 Task: Look for space in Senekal, South Africa from 6th September, 2023 to 15th September, 2023 for 6 adults in price range Rs.8000 to Rs.12000. Place can be entire place or private room with 6 bedrooms having 6 beds and 6 bathrooms. Property type can be house, flat, guest house. Amenities needed are: wifi, TV, free parkinig on premises, gym, breakfast. Booking option can be shelf check-in. Required host language is English.
Action: Mouse moved to (421, 109)
Screenshot: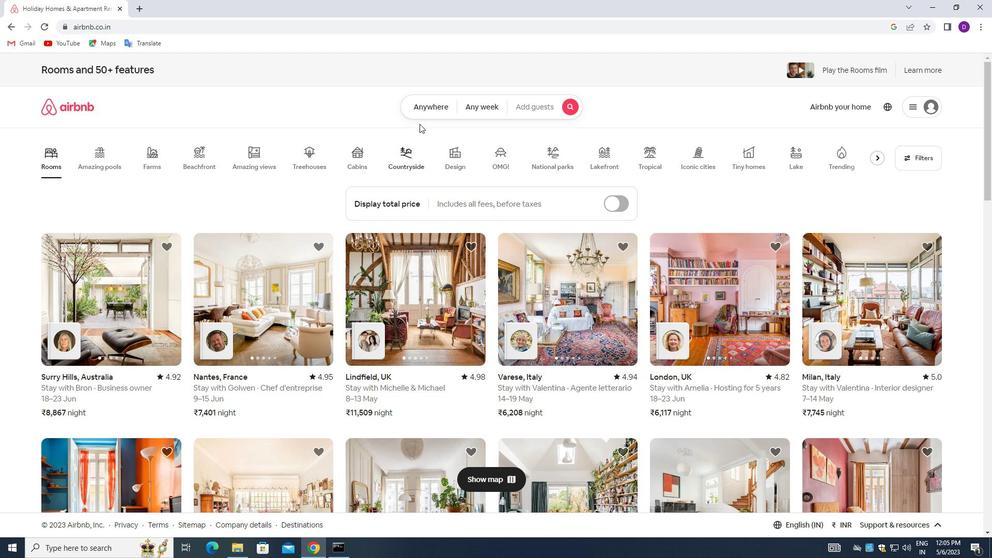 
Action: Mouse pressed left at (421, 109)
Screenshot: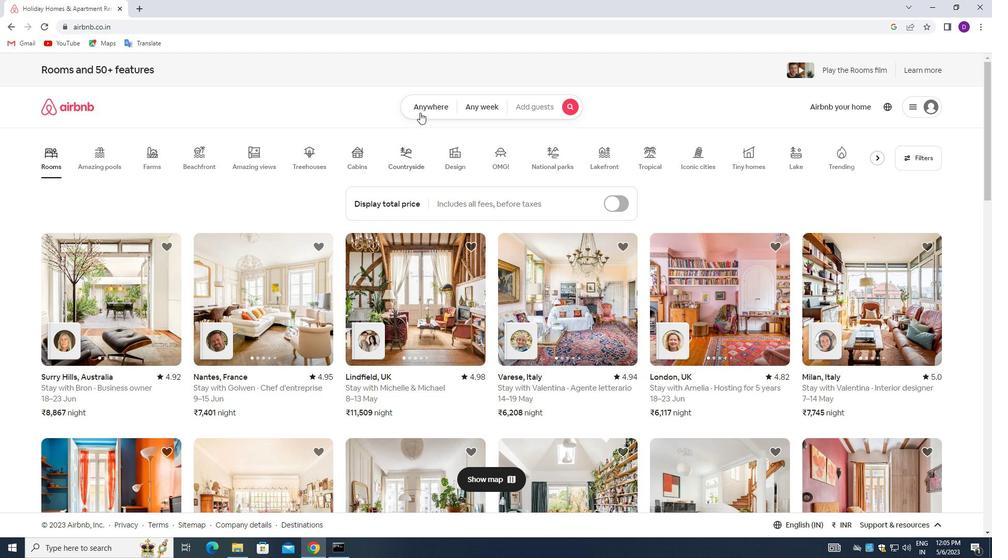 
Action: Mouse moved to (405, 146)
Screenshot: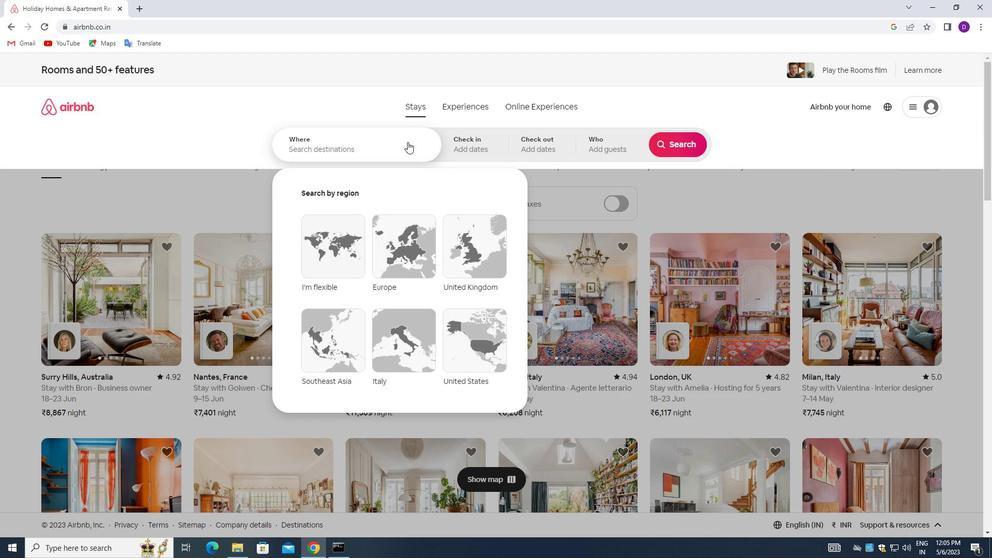 
Action: Mouse pressed left at (405, 146)
Screenshot: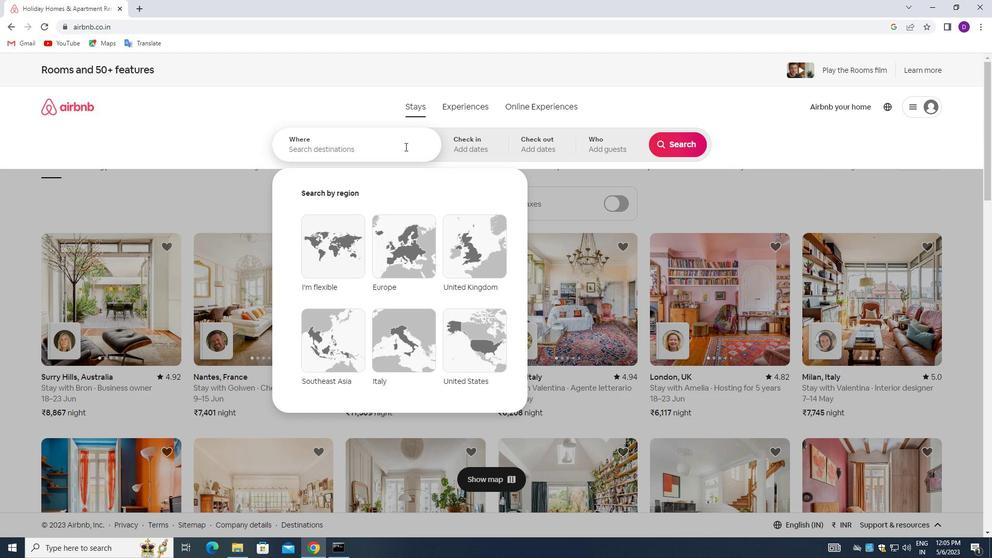 
Action: Mouse moved to (141, 226)
Screenshot: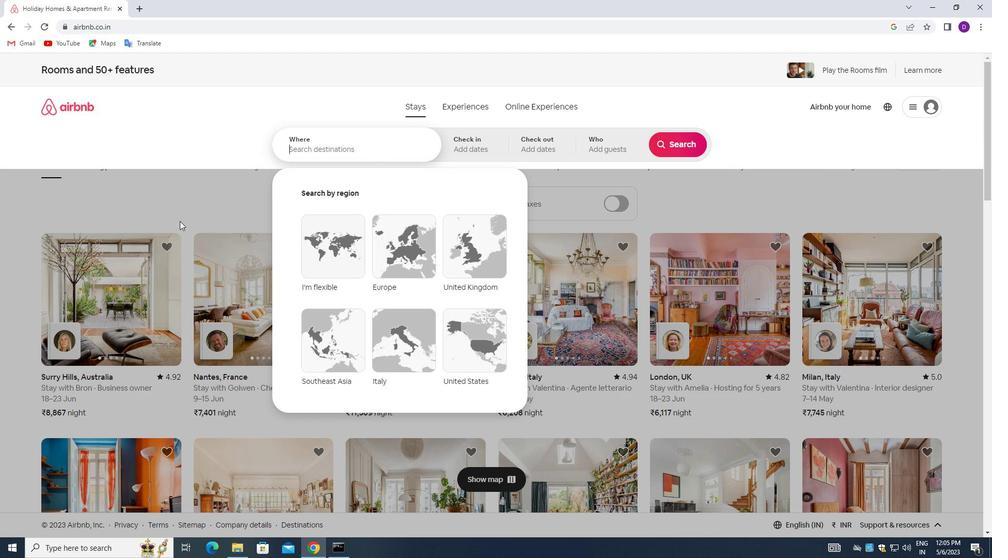 
Action: Key pressed <Key.shift_r>Senekal,<Key.space><Key.shift_r><Key.shift_r><Key.shift_r>South<Key.space><Key.shift_r>Africa<Key.enter>
Screenshot: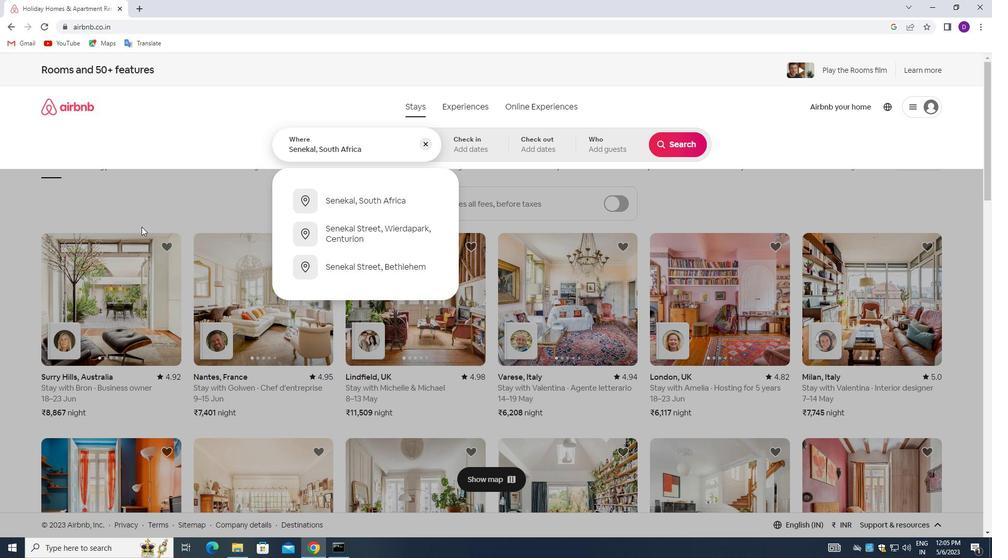 
Action: Mouse moved to (670, 223)
Screenshot: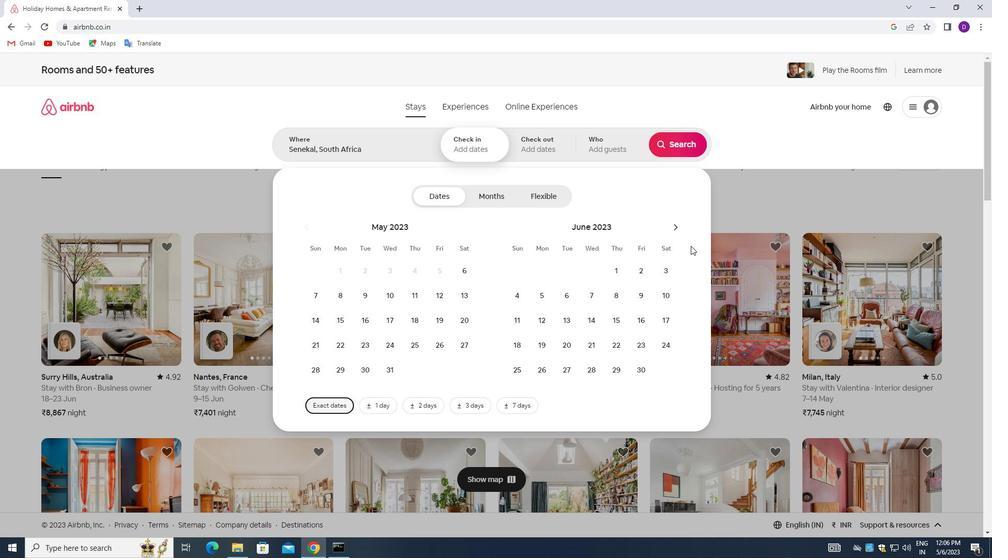 
Action: Mouse pressed left at (670, 223)
Screenshot: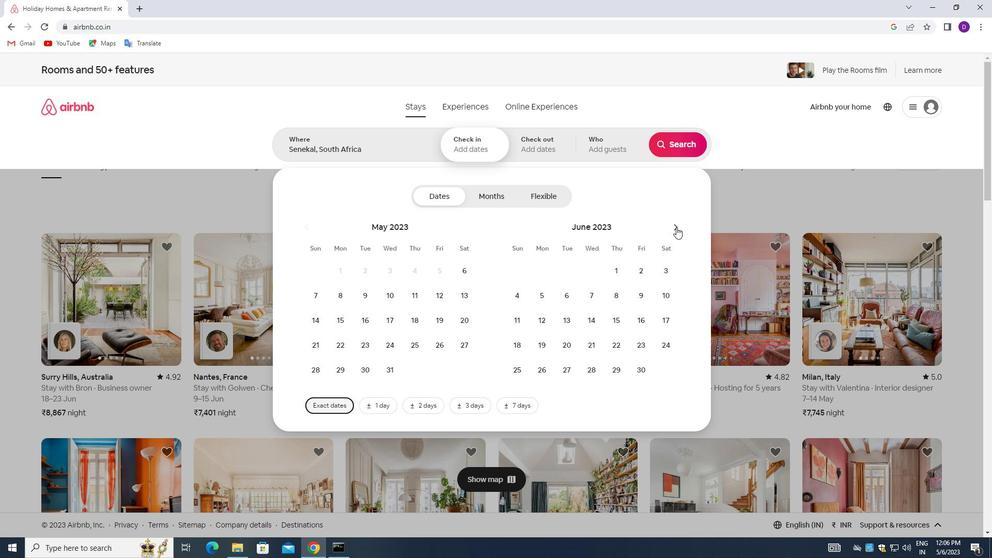 
Action: Mouse pressed left at (670, 223)
Screenshot: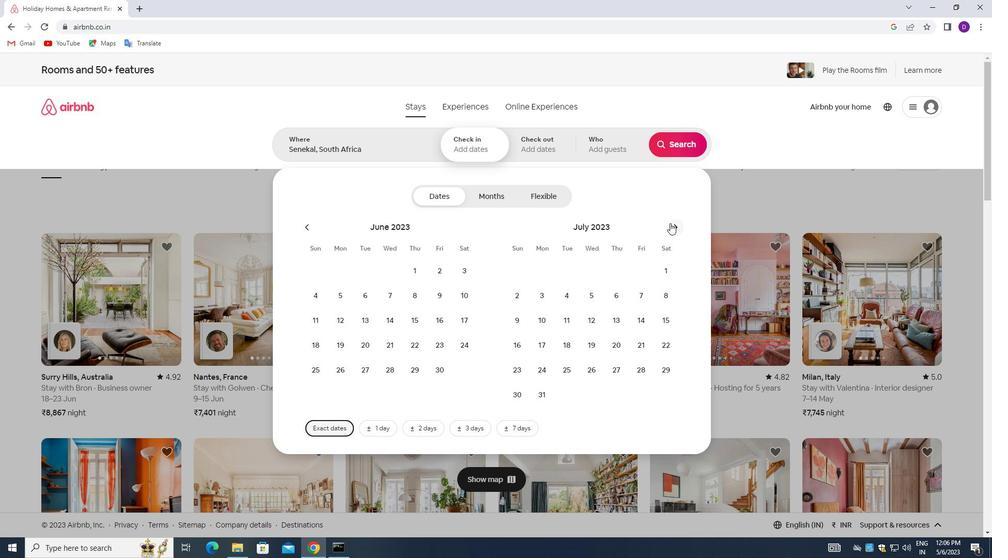 
Action: Mouse pressed left at (670, 223)
Screenshot: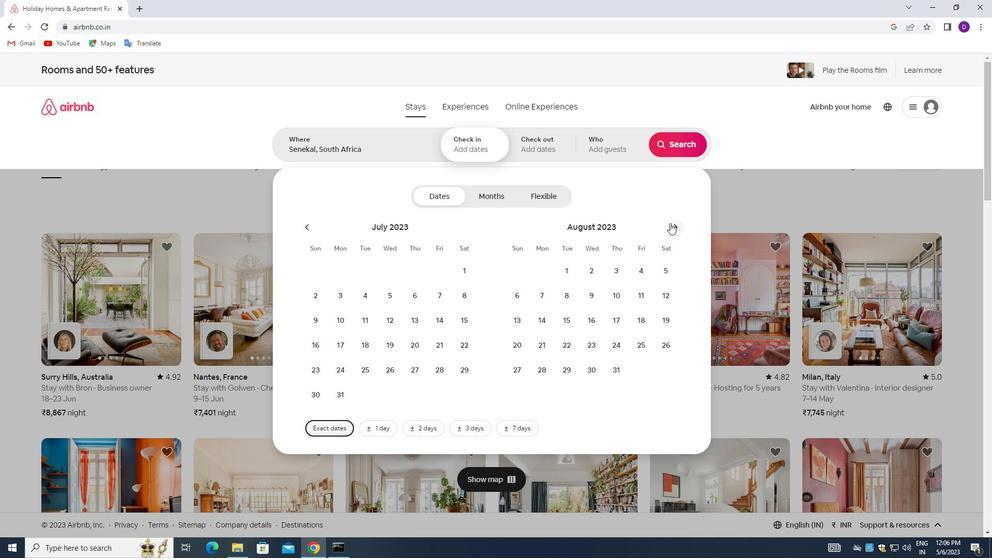 
Action: Mouse moved to (591, 298)
Screenshot: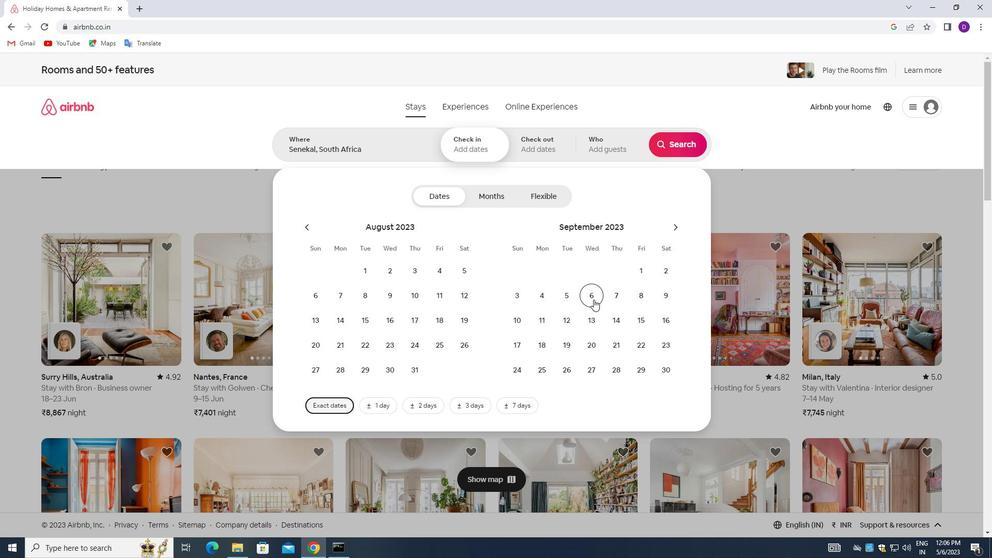 
Action: Mouse pressed left at (591, 298)
Screenshot: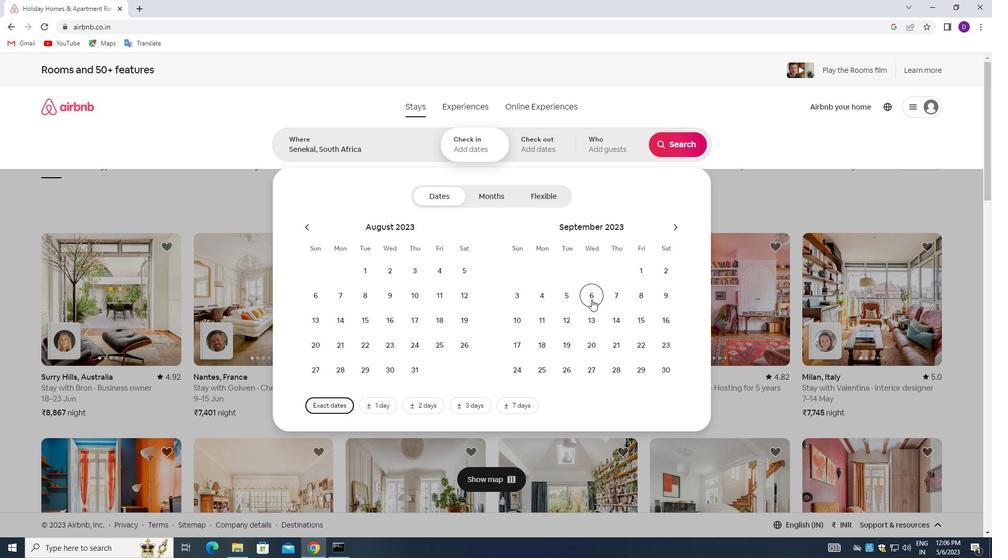 
Action: Mouse moved to (642, 315)
Screenshot: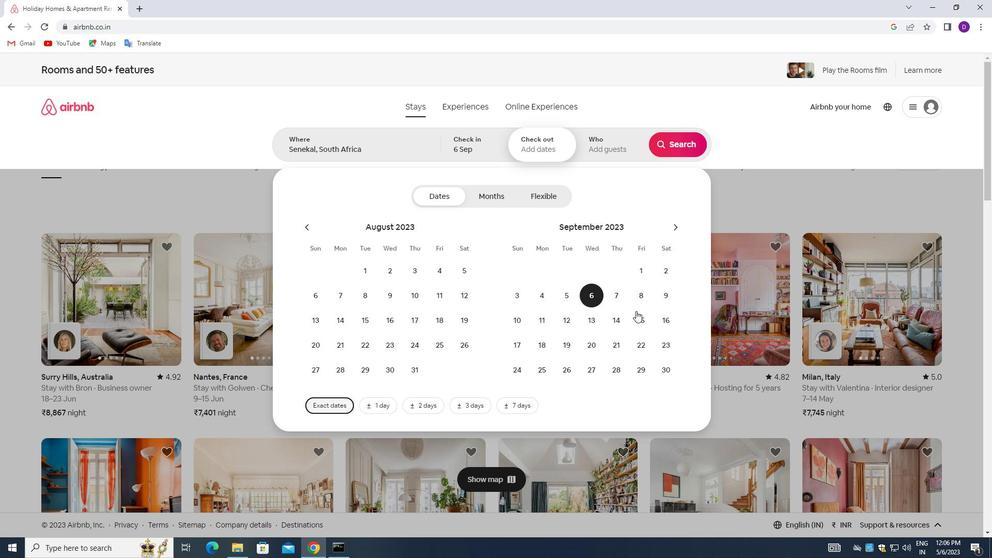 
Action: Mouse pressed left at (642, 315)
Screenshot: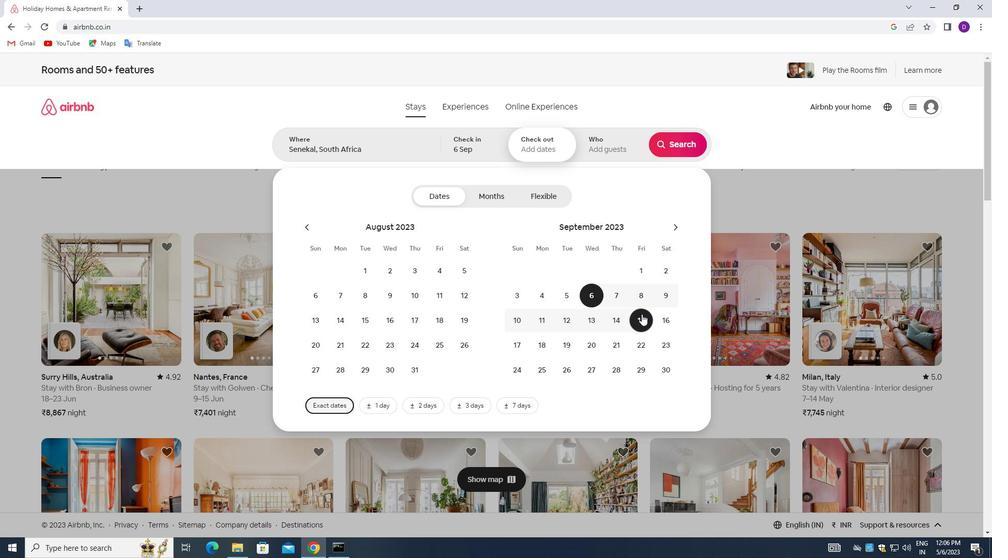
Action: Mouse moved to (591, 148)
Screenshot: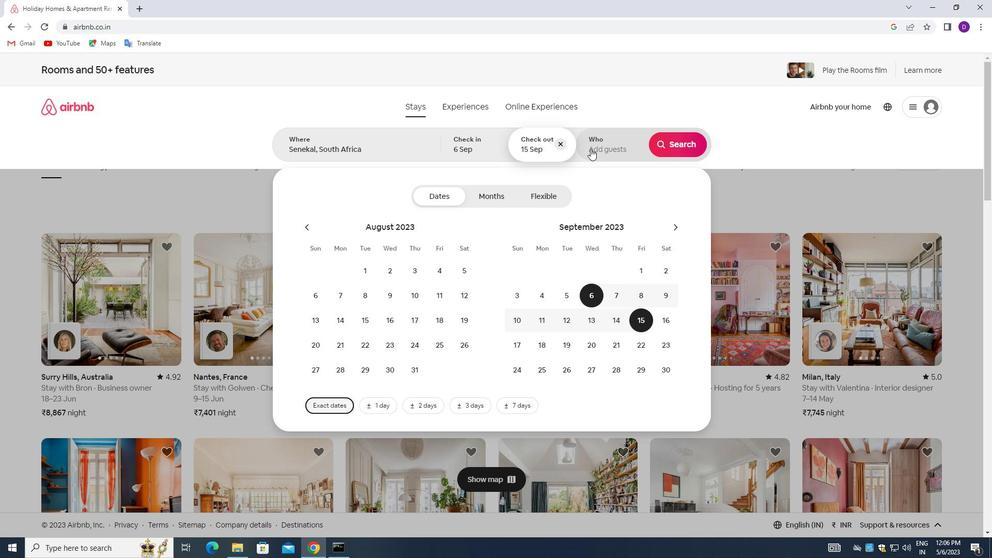 
Action: Mouse pressed left at (591, 148)
Screenshot: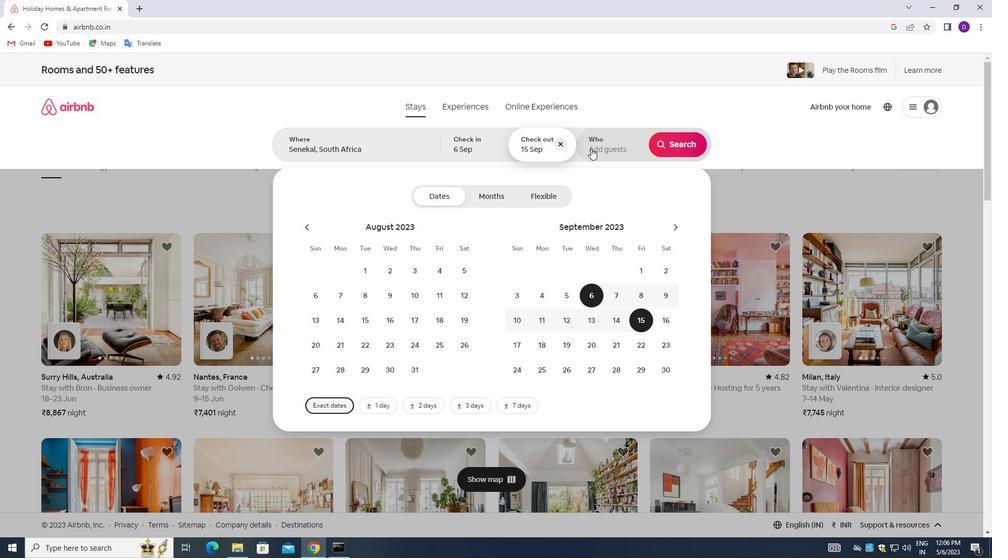 
Action: Mouse moved to (682, 200)
Screenshot: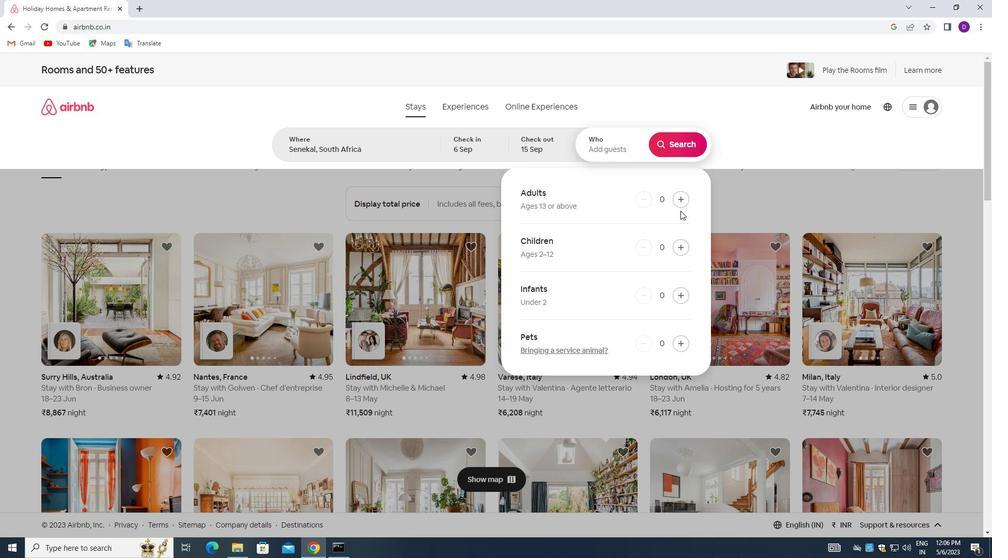 
Action: Mouse pressed left at (682, 200)
Screenshot: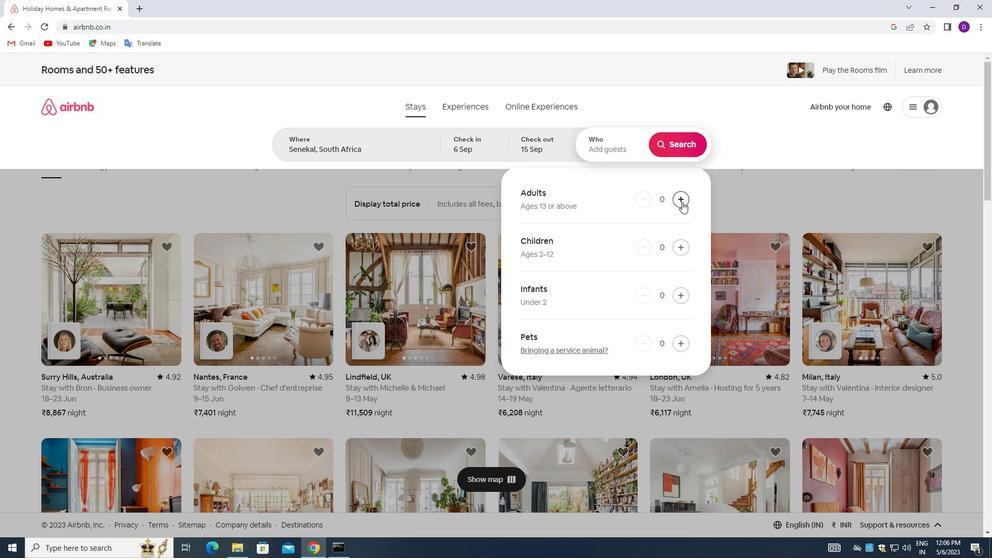 
Action: Mouse pressed left at (682, 200)
Screenshot: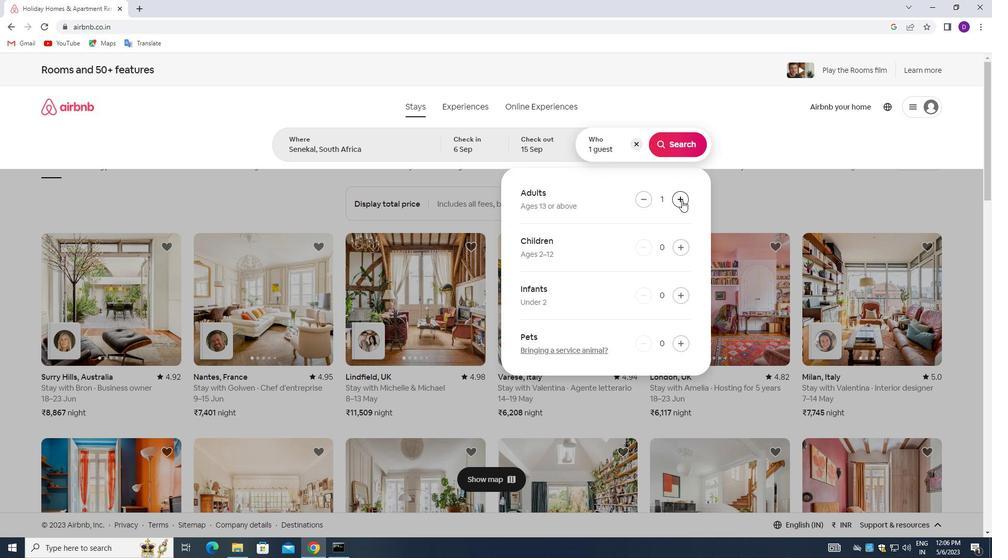 
Action: Mouse pressed left at (682, 200)
Screenshot: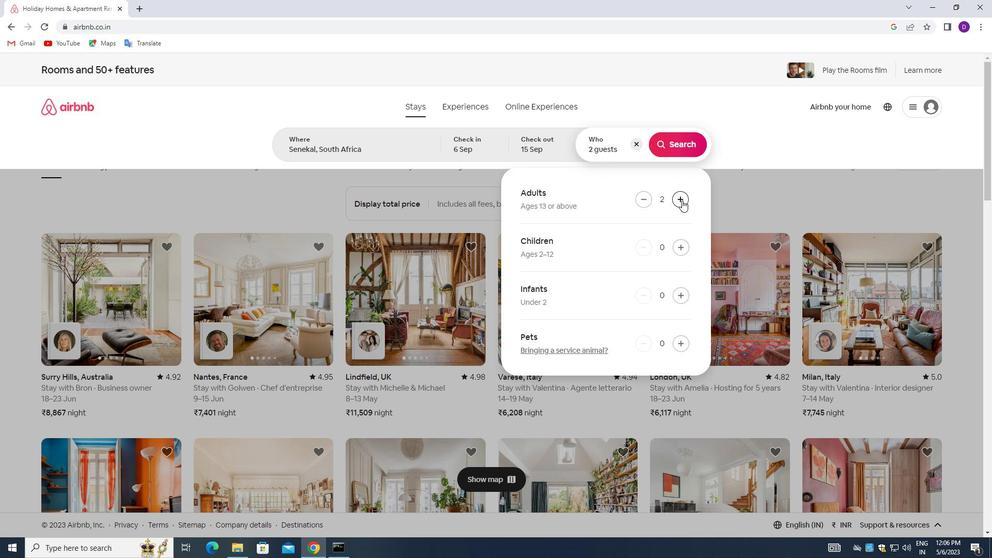 
Action: Mouse pressed left at (682, 200)
Screenshot: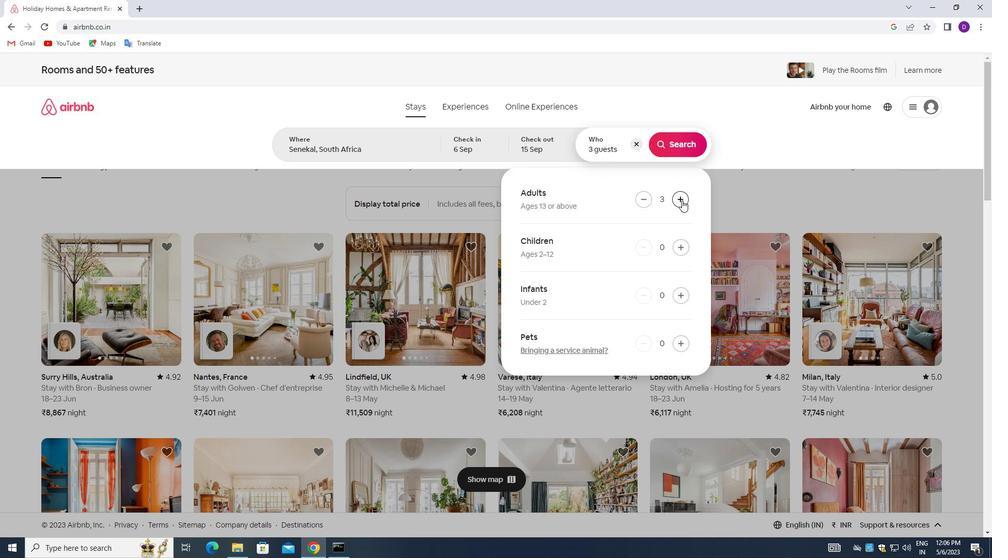 
Action: Mouse pressed left at (682, 200)
Screenshot: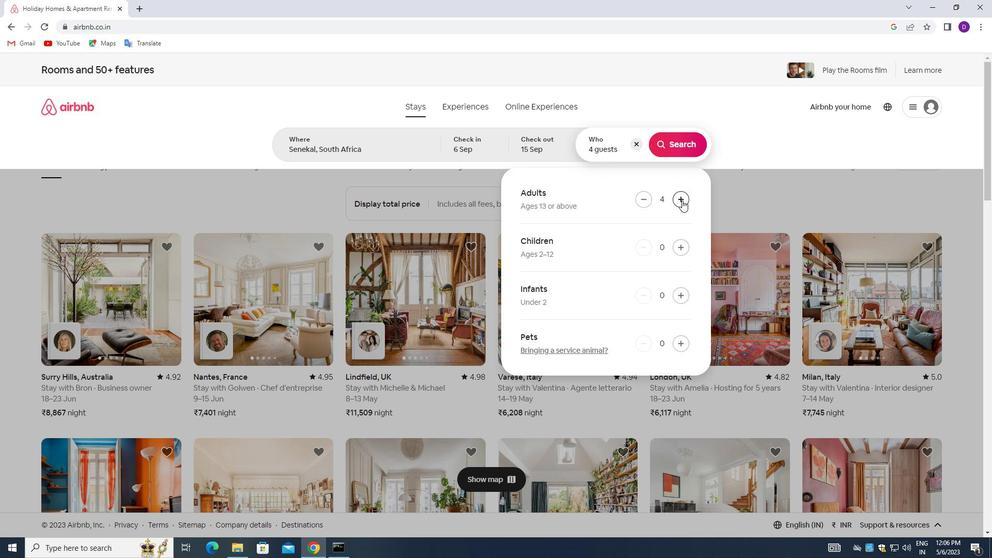 
Action: Mouse pressed left at (682, 200)
Screenshot: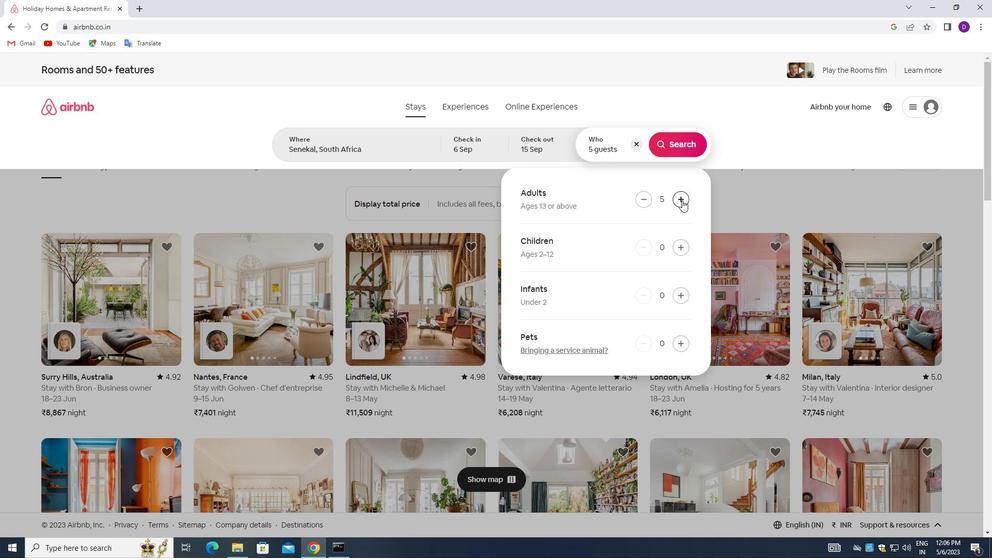 
Action: Mouse moved to (672, 147)
Screenshot: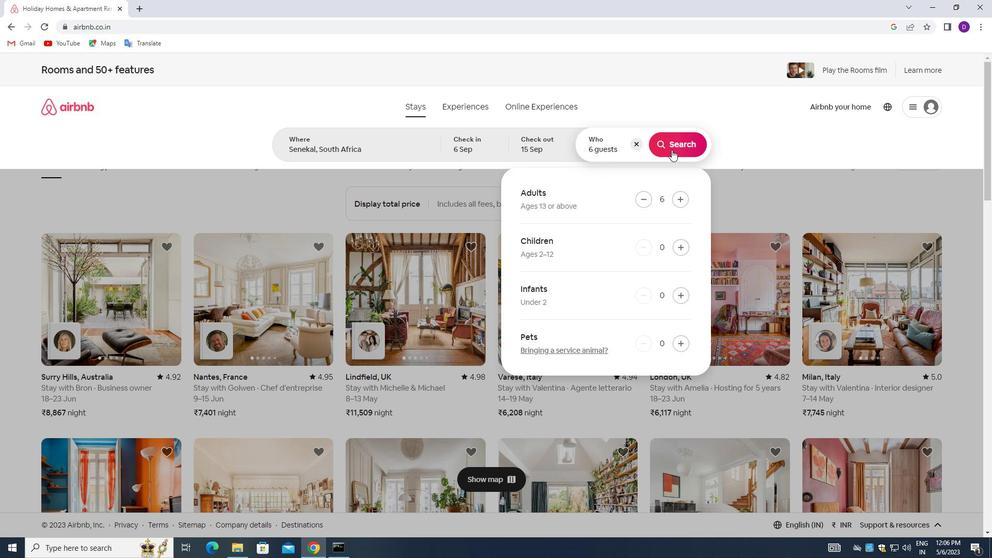 
Action: Mouse pressed left at (672, 147)
Screenshot: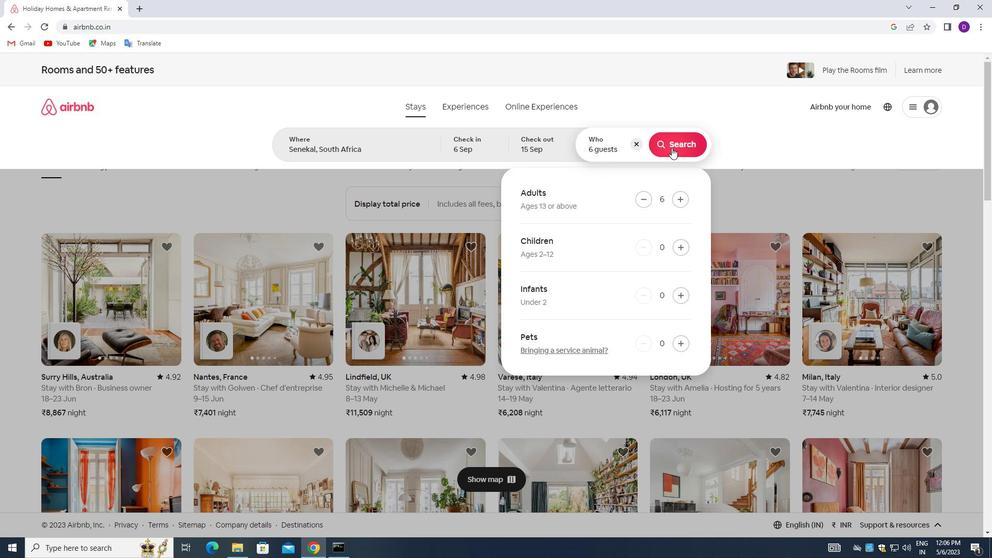 
Action: Mouse moved to (935, 114)
Screenshot: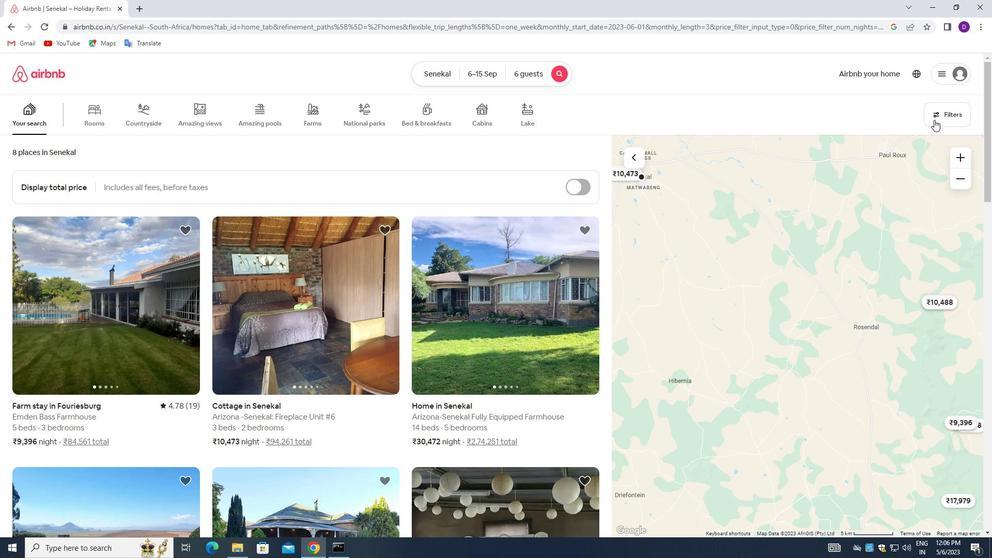 
Action: Mouse pressed left at (935, 114)
Screenshot: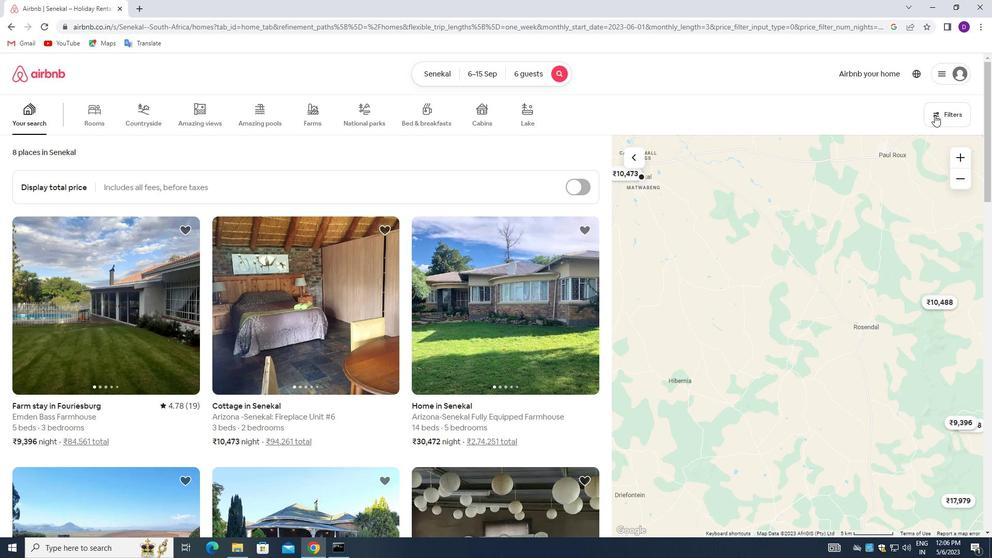 
Action: Mouse moved to (361, 370)
Screenshot: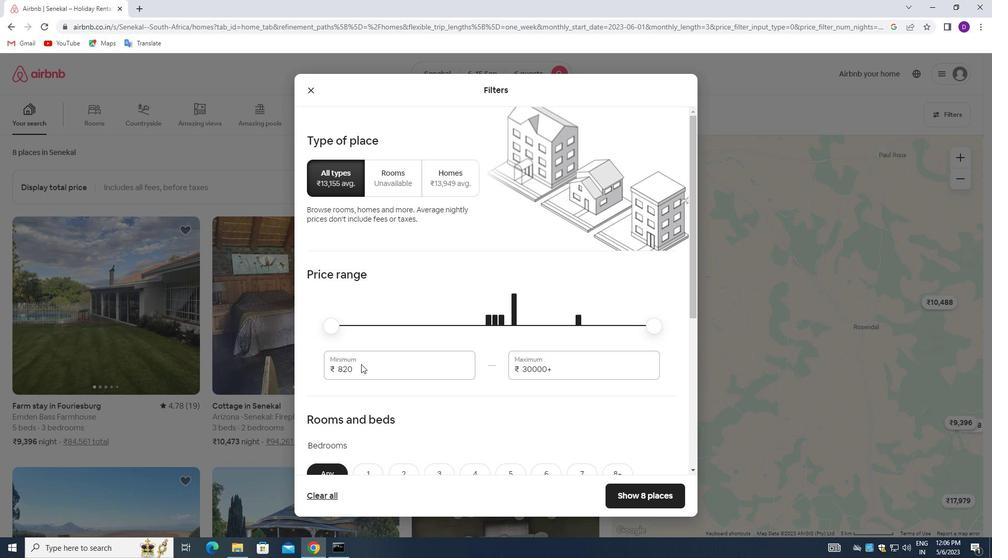 
Action: Mouse pressed left at (361, 370)
Screenshot: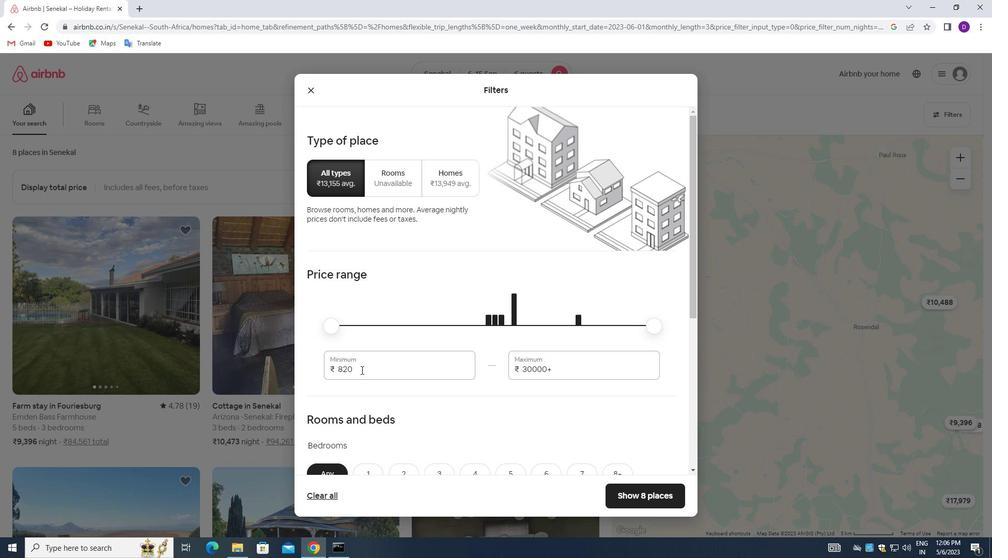 
Action: Mouse pressed left at (361, 370)
Screenshot: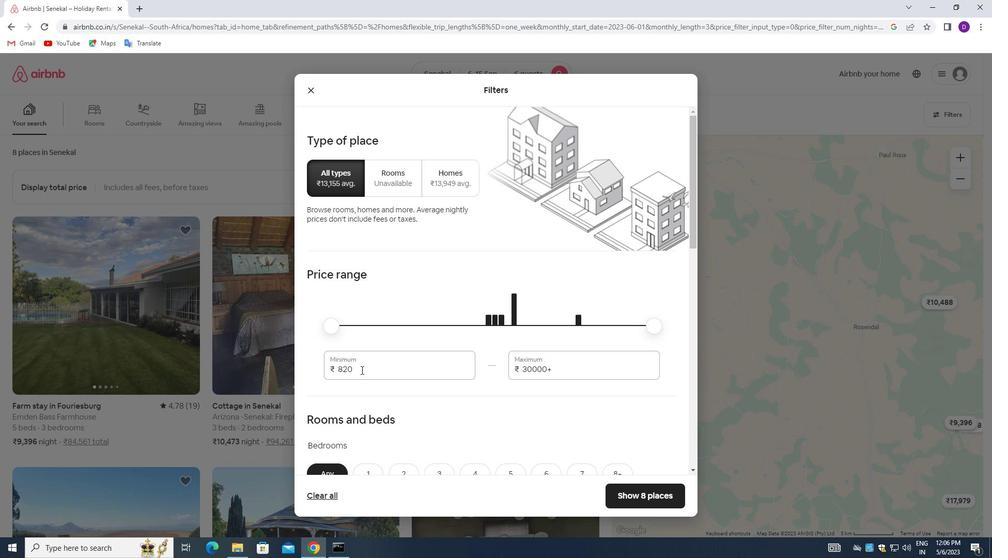 
Action: Key pressed 8000<Key.tab>12000
Screenshot: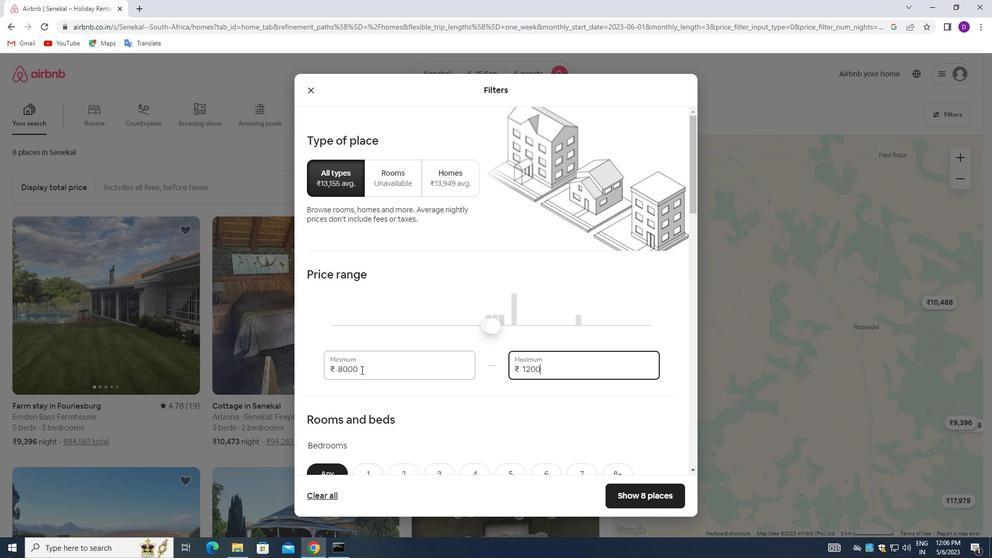 
Action: Mouse moved to (384, 370)
Screenshot: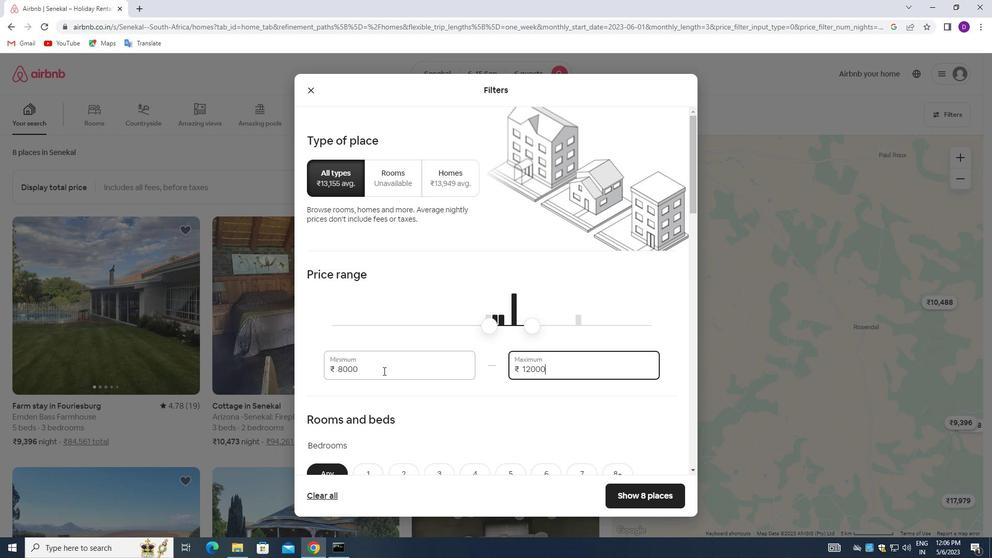 
Action: Mouse scrolled (384, 370) with delta (0, 0)
Screenshot: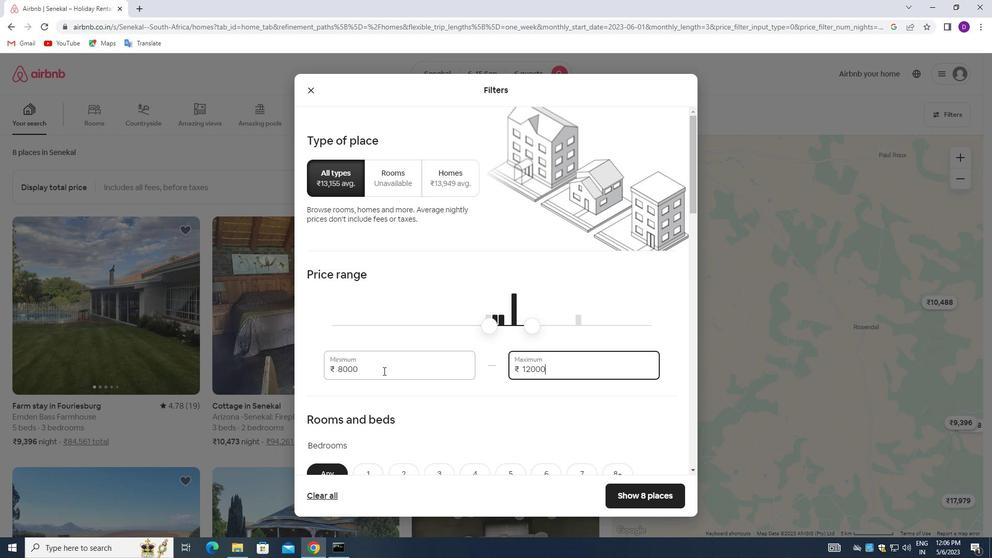 
Action: Mouse moved to (406, 357)
Screenshot: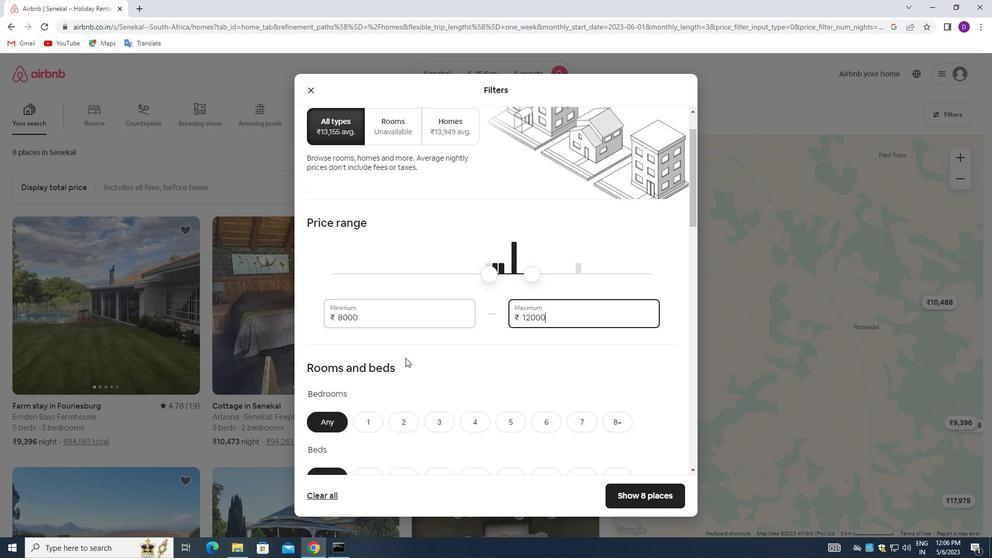 
Action: Mouse scrolled (406, 356) with delta (0, 0)
Screenshot: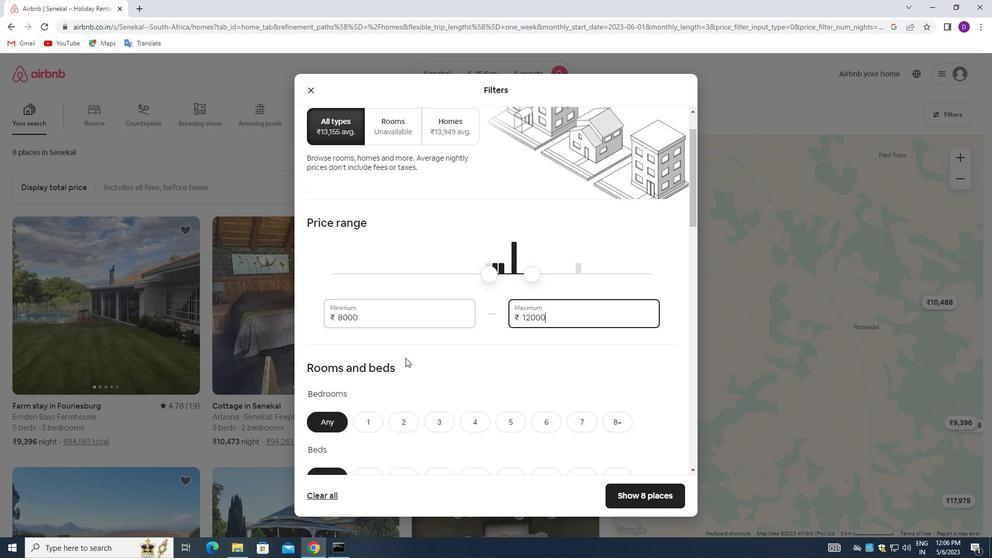 
Action: Mouse moved to (407, 356)
Screenshot: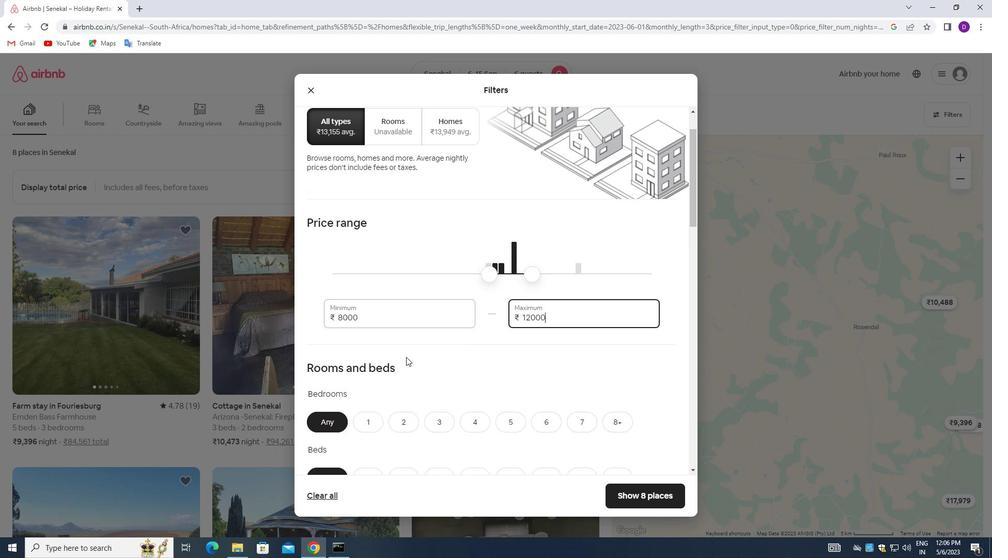
Action: Mouse scrolled (407, 356) with delta (0, 0)
Screenshot: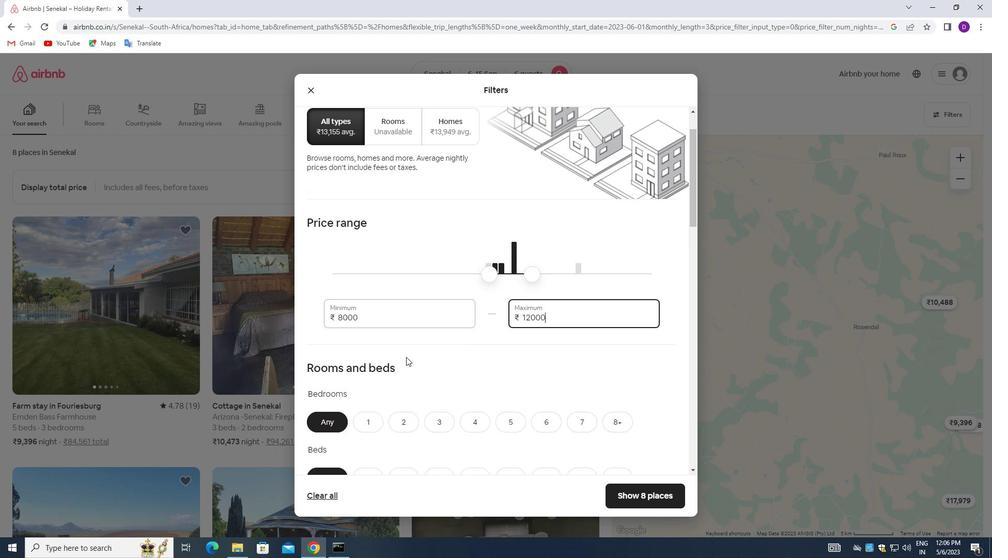 
Action: Mouse moved to (547, 322)
Screenshot: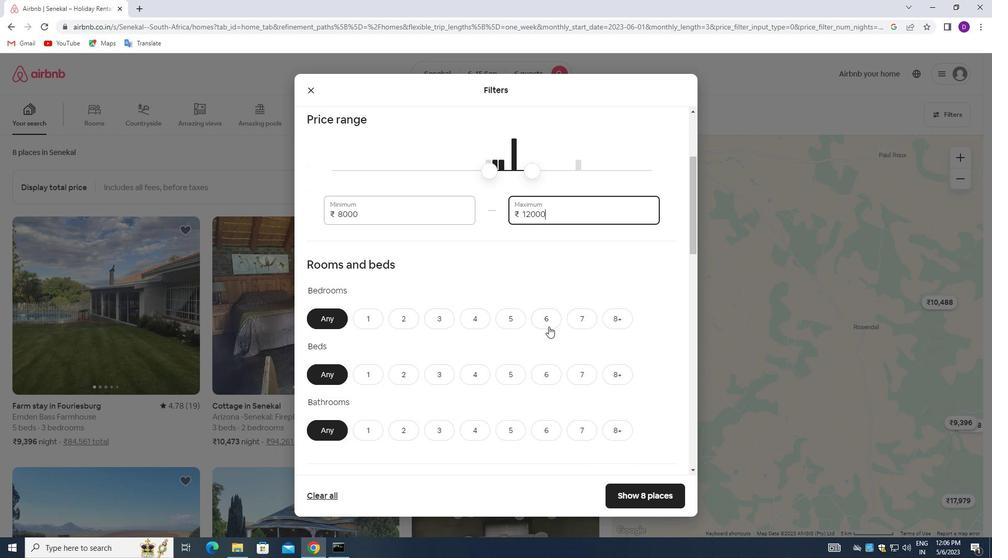 
Action: Mouse pressed left at (547, 322)
Screenshot: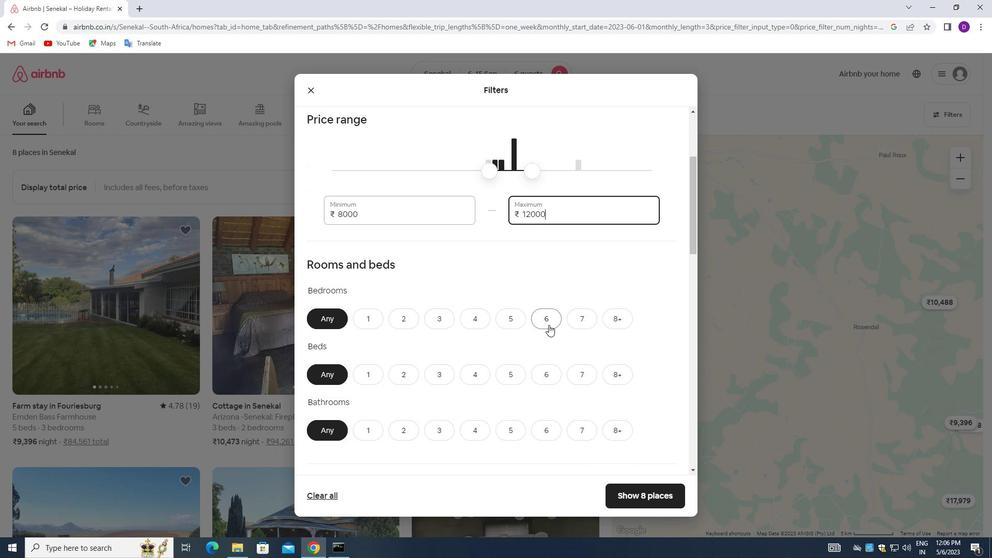 
Action: Mouse moved to (545, 369)
Screenshot: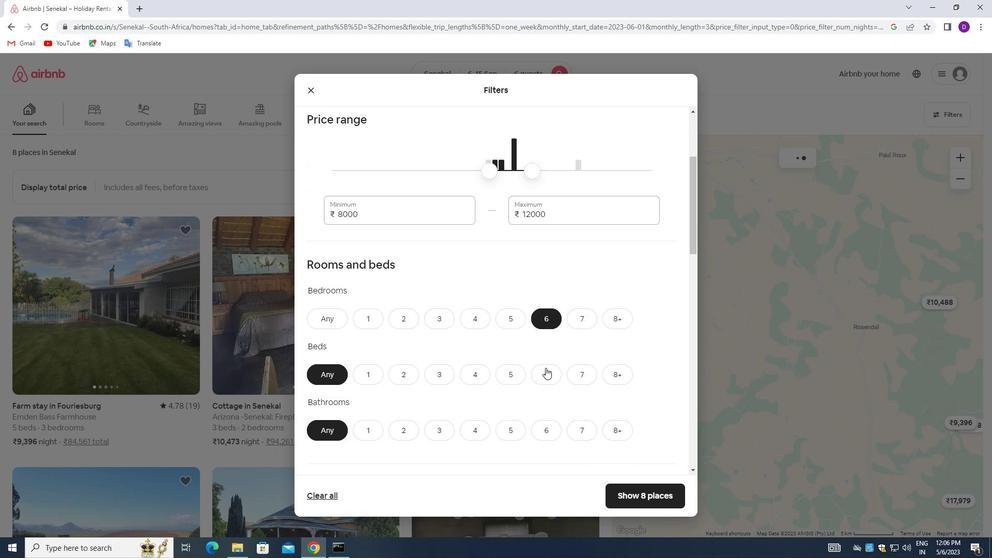 
Action: Mouse pressed left at (545, 369)
Screenshot: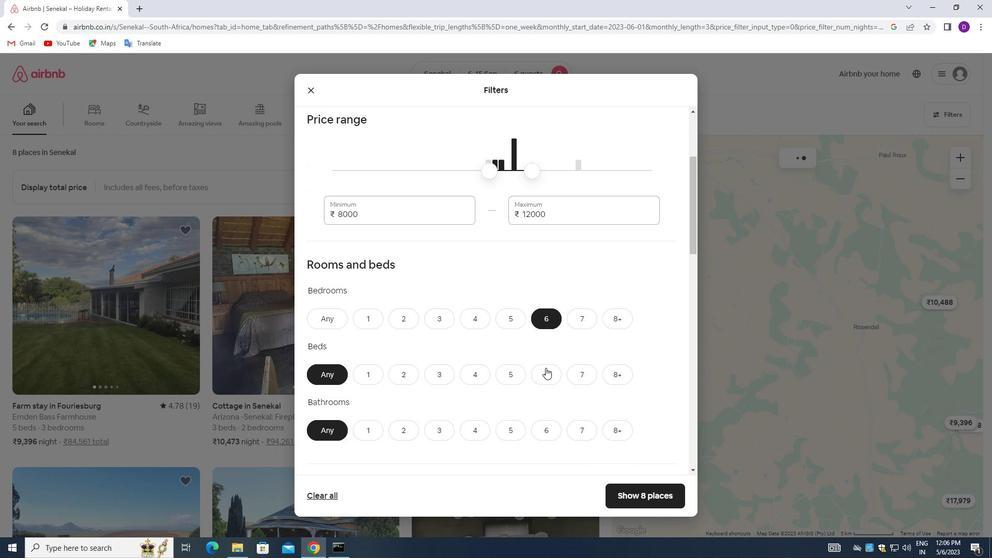 
Action: Mouse moved to (544, 426)
Screenshot: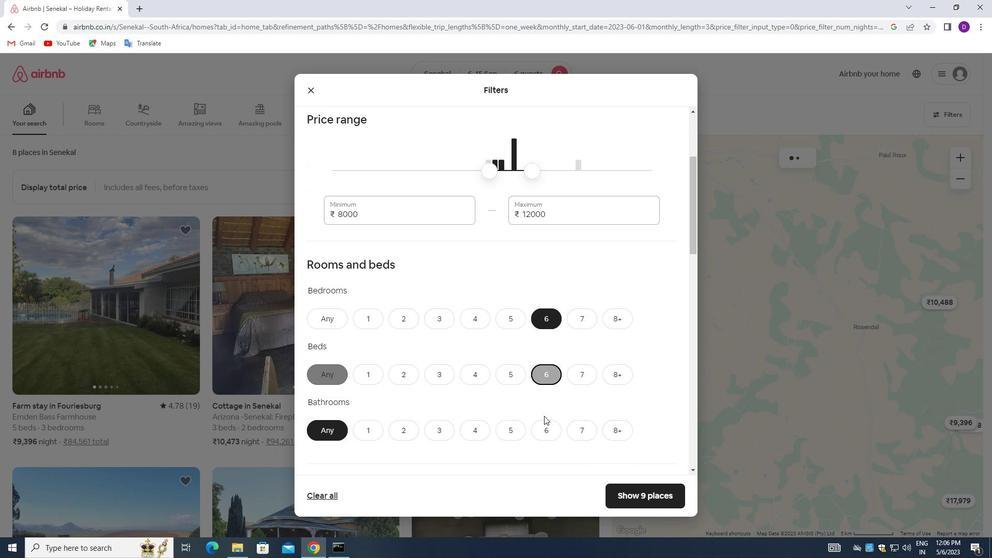 
Action: Mouse pressed left at (544, 426)
Screenshot: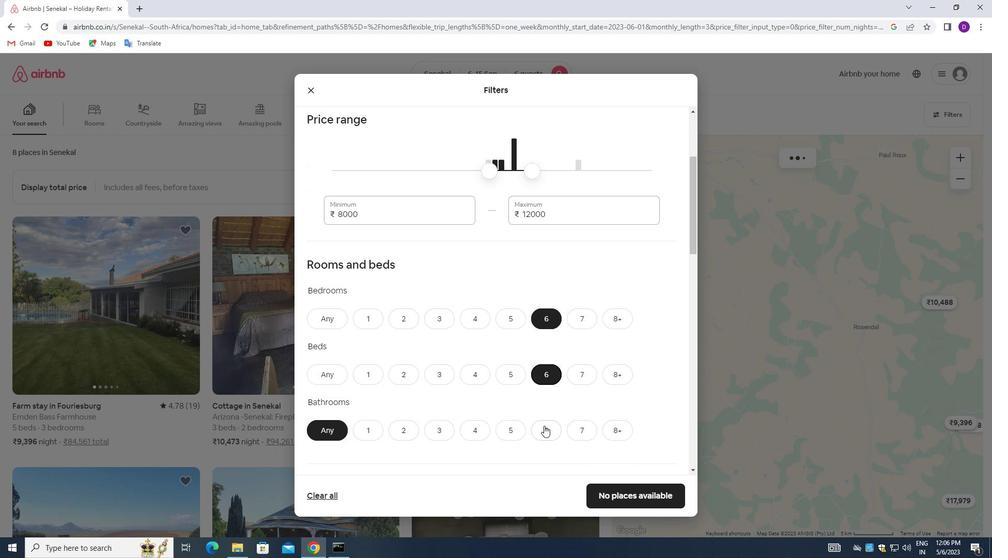
Action: Mouse moved to (472, 356)
Screenshot: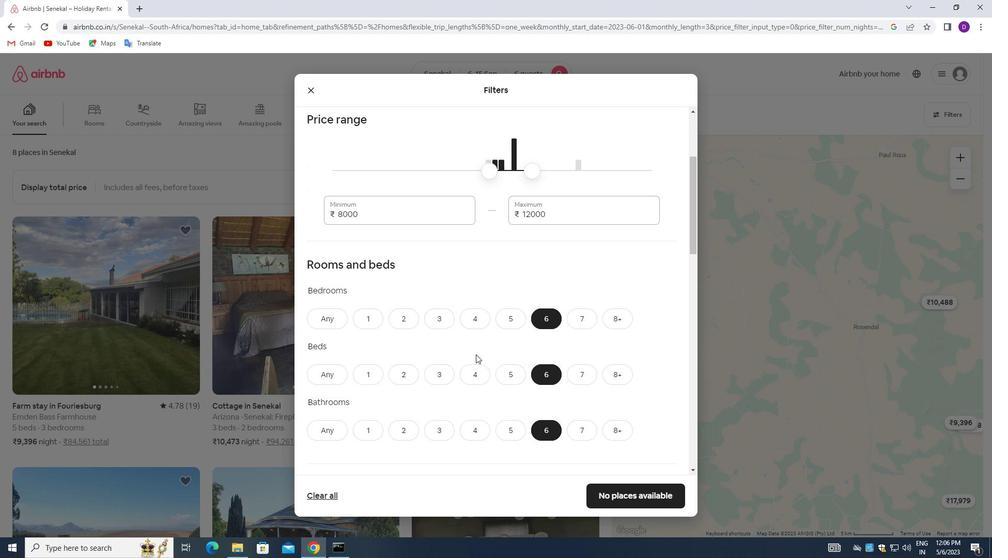 
Action: Mouse scrolled (472, 356) with delta (0, 0)
Screenshot: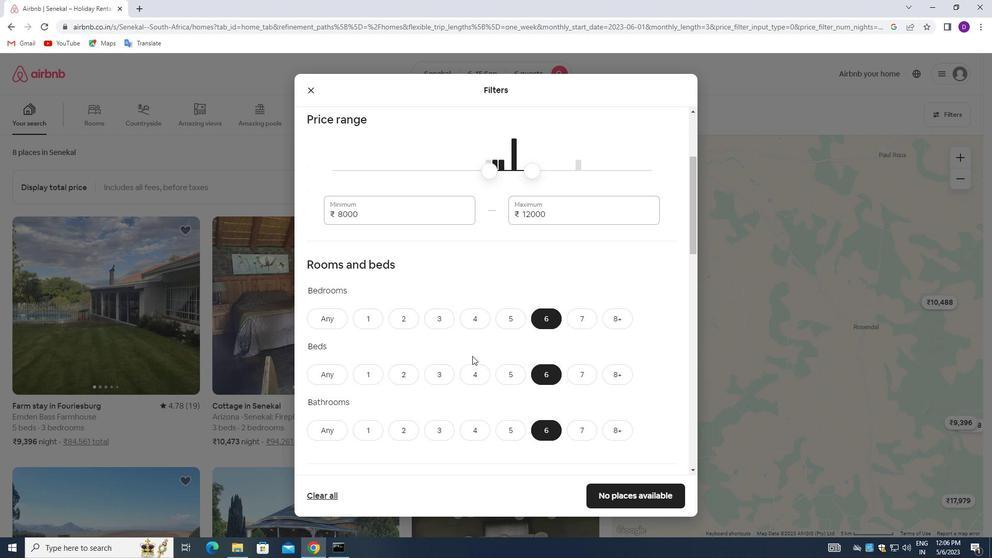 
Action: Mouse scrolled (472, 356) with delta (0, 0)
Screenshot: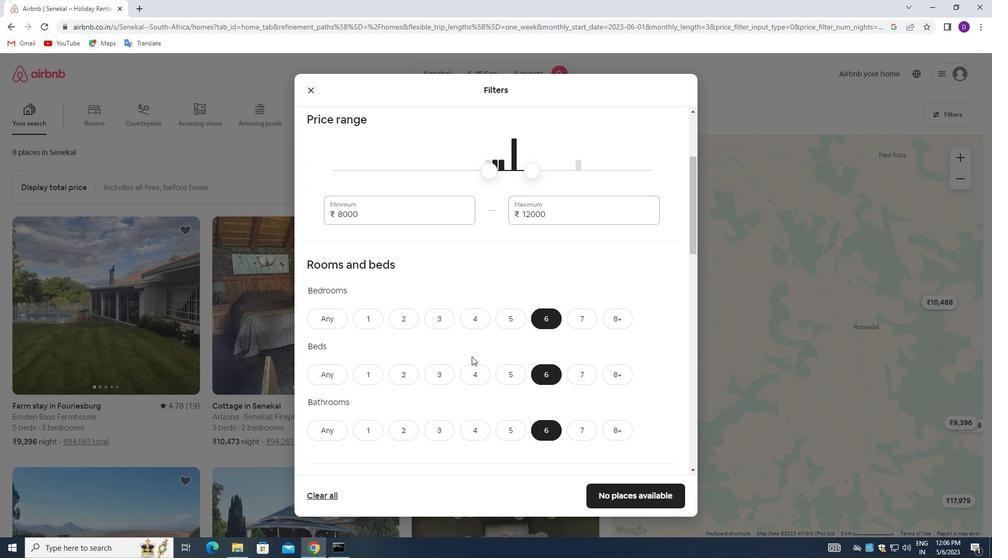 
Action: Mouse moved to (472, 357)
Screenshot: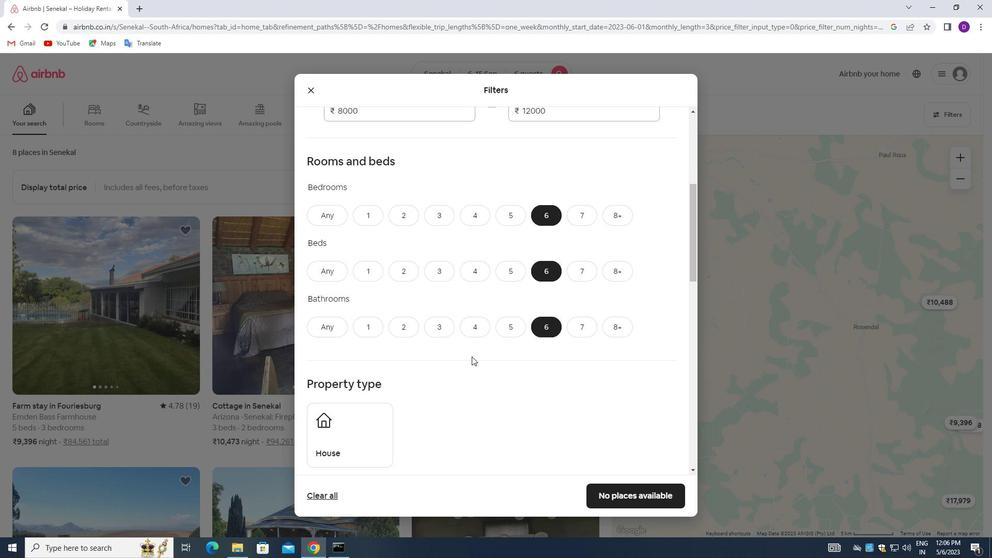 
Action: Mouse scrolled (472, 357) with delta (0, 0)
Screenshot: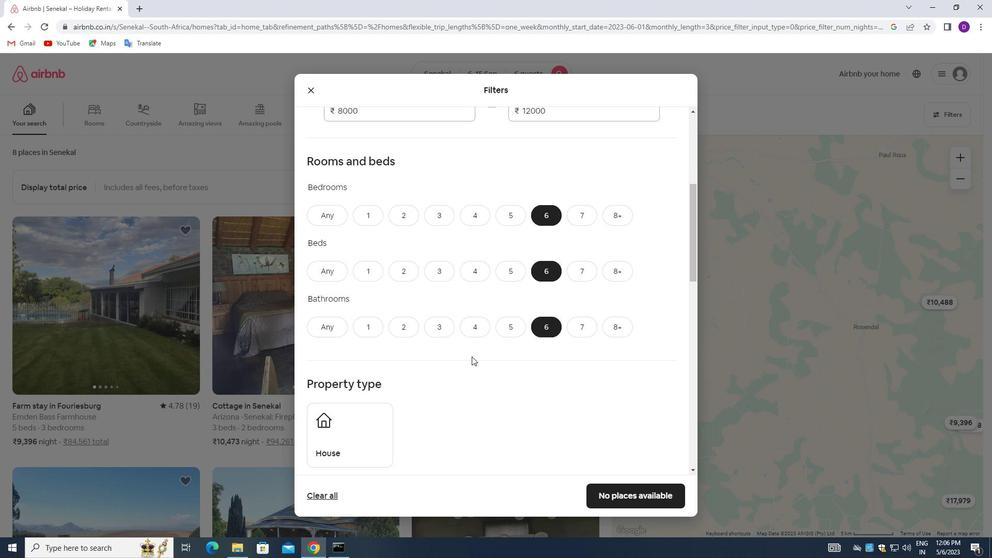 
Action: Mouse scrolled (472, 357) with delta (0, 0)
Screenshot: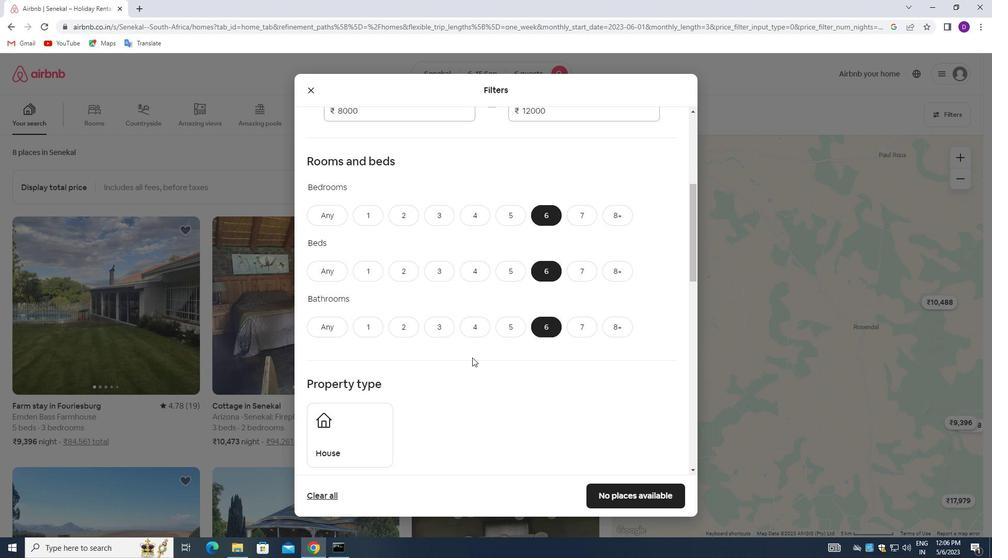 
Action: Mouse moved to (359, 331)
Screenshot: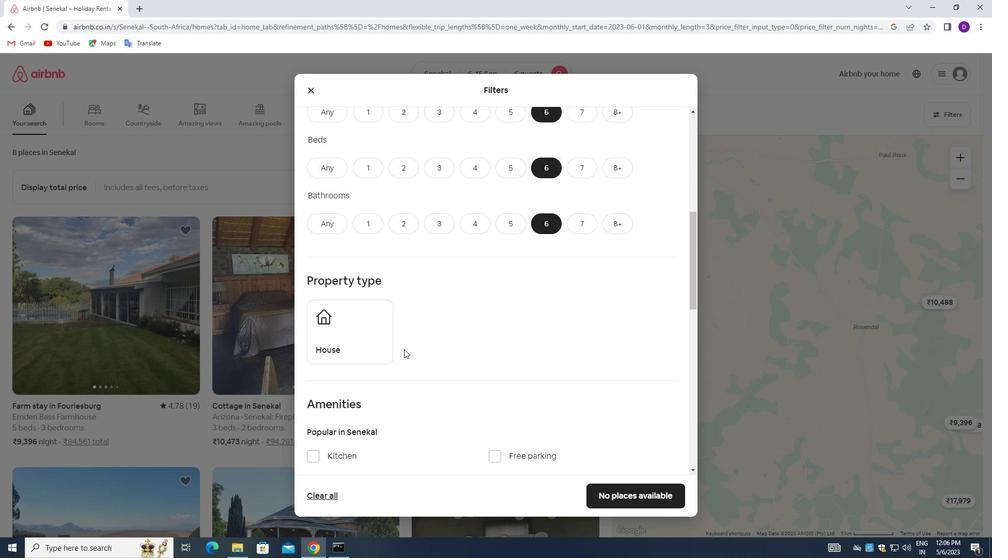 
Action: Mouse pressed left at (359, 331)
Screenshot: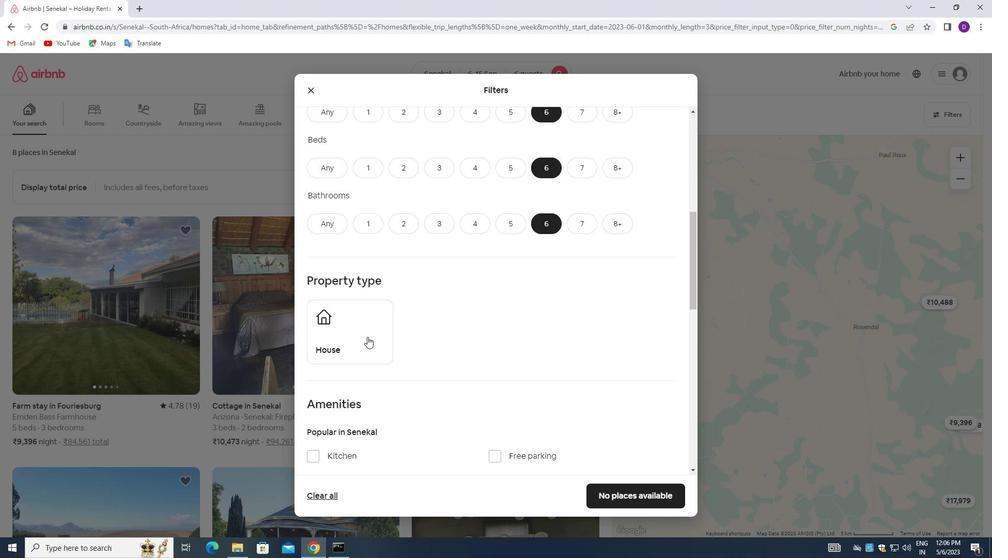 
Action: Mouse moved to (488, 327)
Screenshot: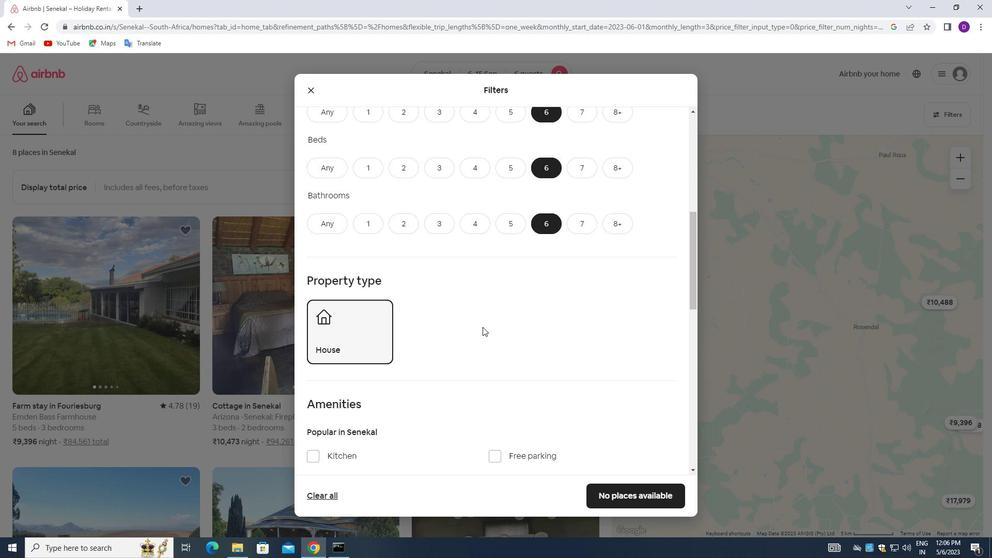 
Action: Mouse scrolled (488, 327) with delta (0, 0)
Screenshot: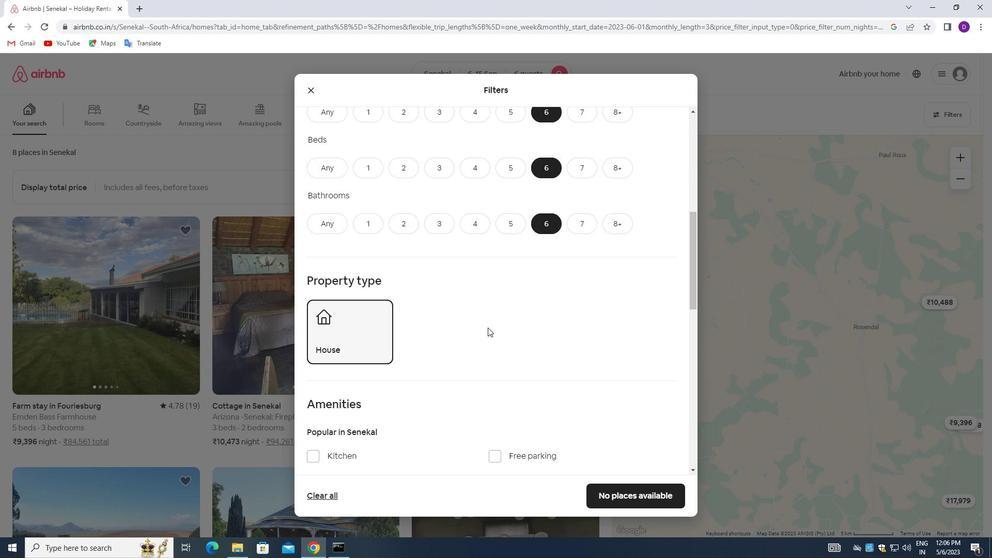 
Action: Mouse scrolled (488, 327) with delta (0, 0)
Screenshot: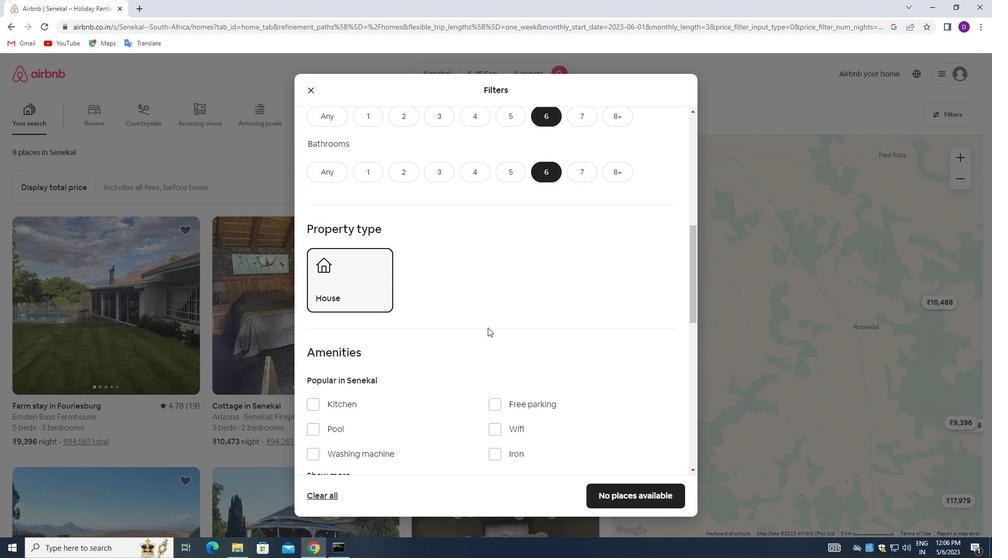 
Action: Mouse moved to (494, 380)
Screenshot: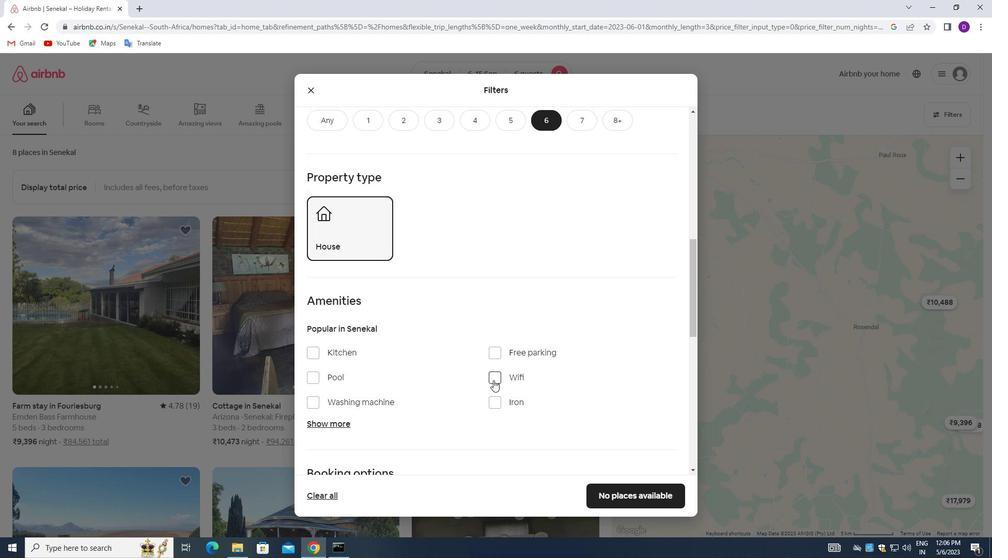 
Action: Mouse pressed left at (494, 380)
Screenshot: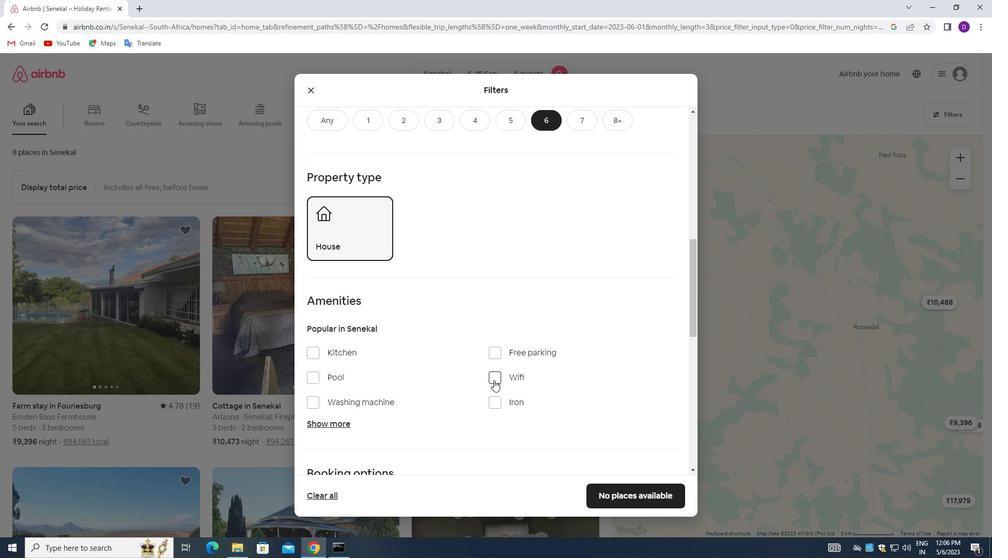 
Action: Mouse moved to (414, 378)
Screenshot: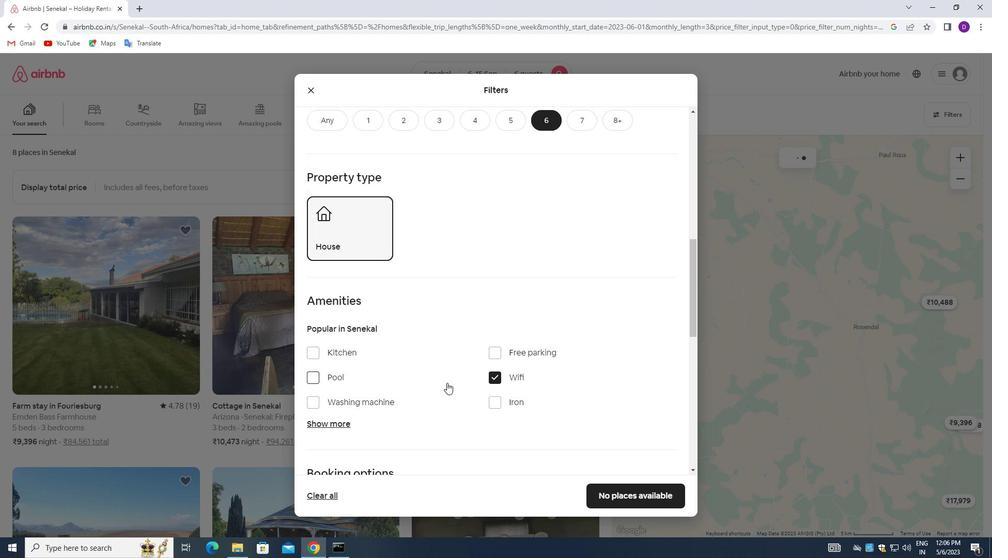 
Action: Mouse scrolled (414, 377) with delta (0, 0)
Screenshot: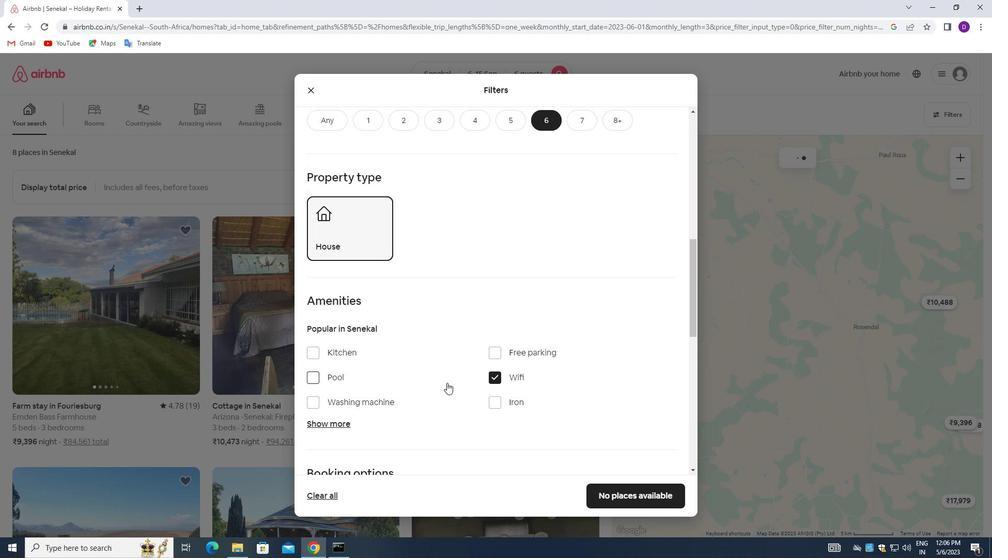 
Action: Mouse moved to (488, 301)
Screenshot: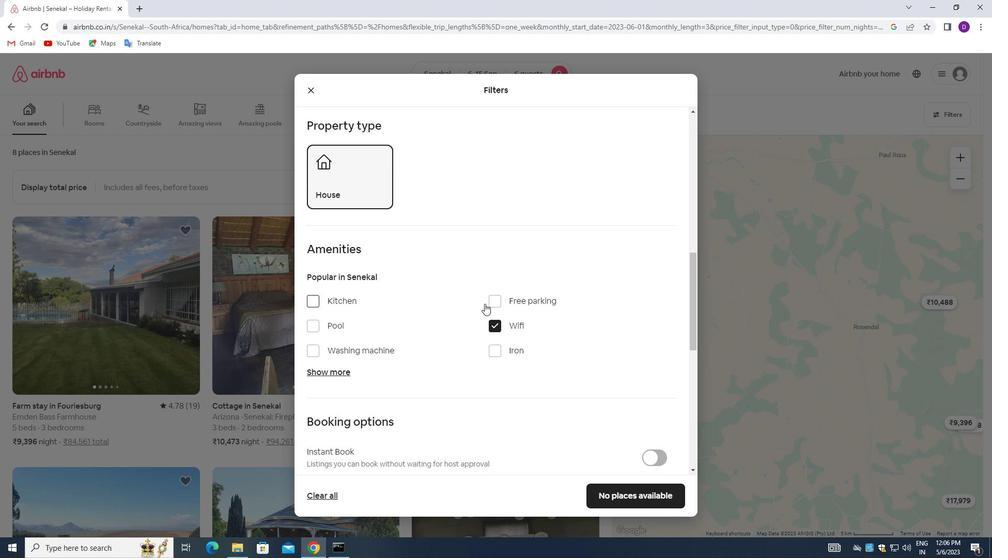 
Action: Mouse pressed left at (488, 301)
Screenshot: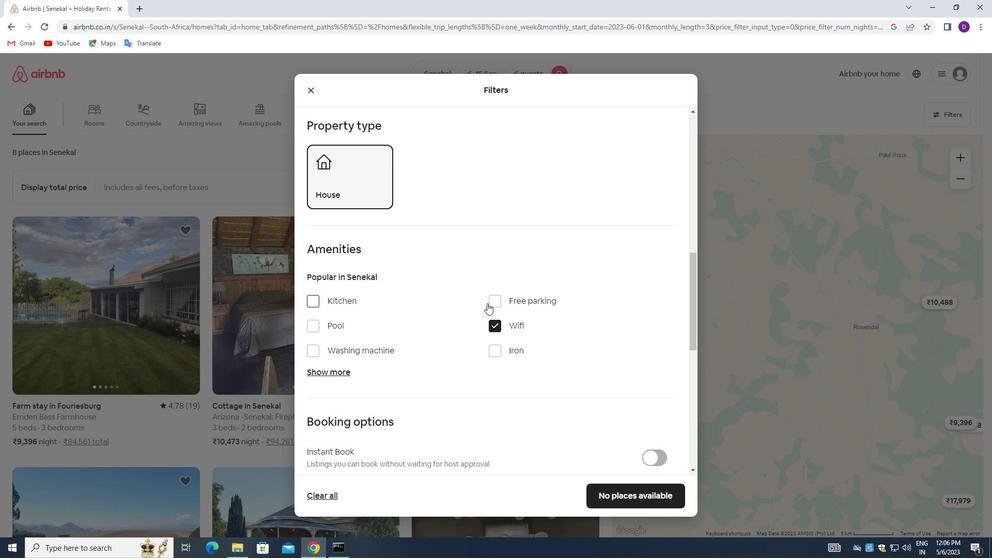 
Action: Mouse moved to (443, 369)
Screenshot: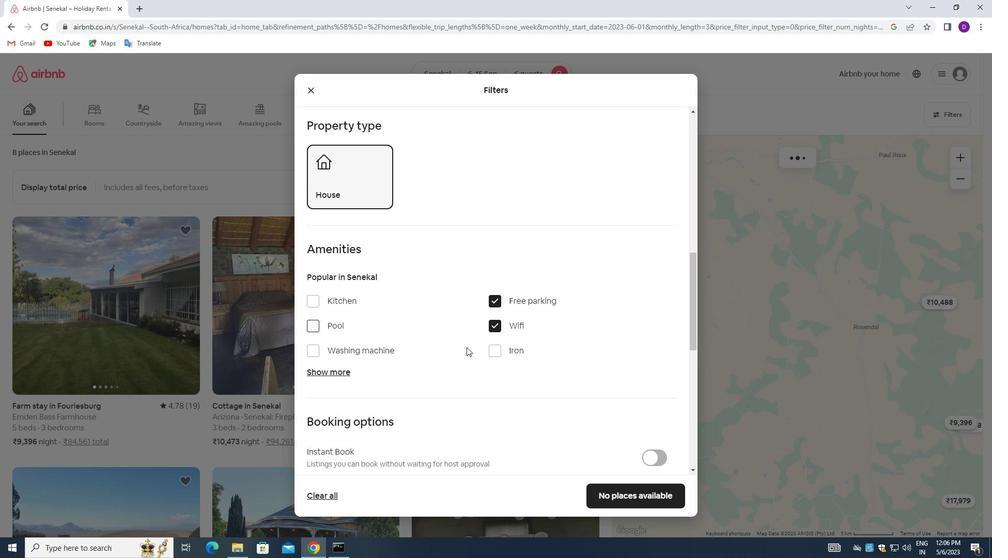 
Action: Mouse scrolled (443, 369) with delta (0, 0)
Screenshot: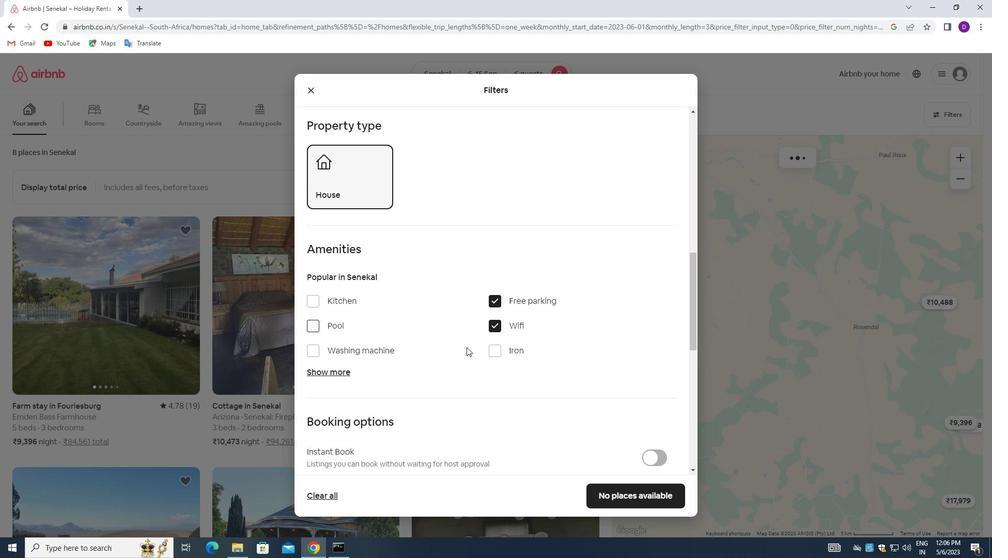 
Action: Mouse moved to (346, 325)
Screenshot: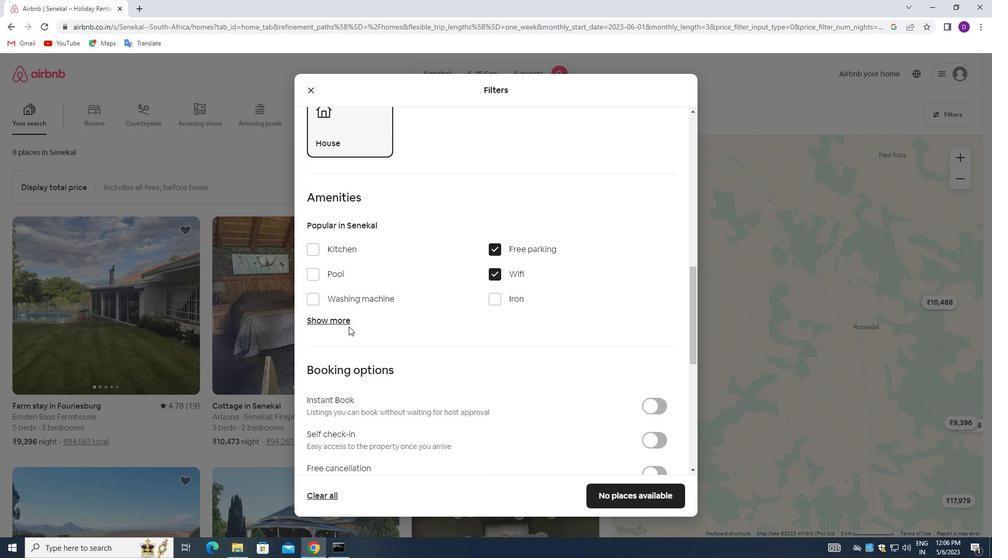 
Action: Mouse pressed left at (346, 325)
Screenshot: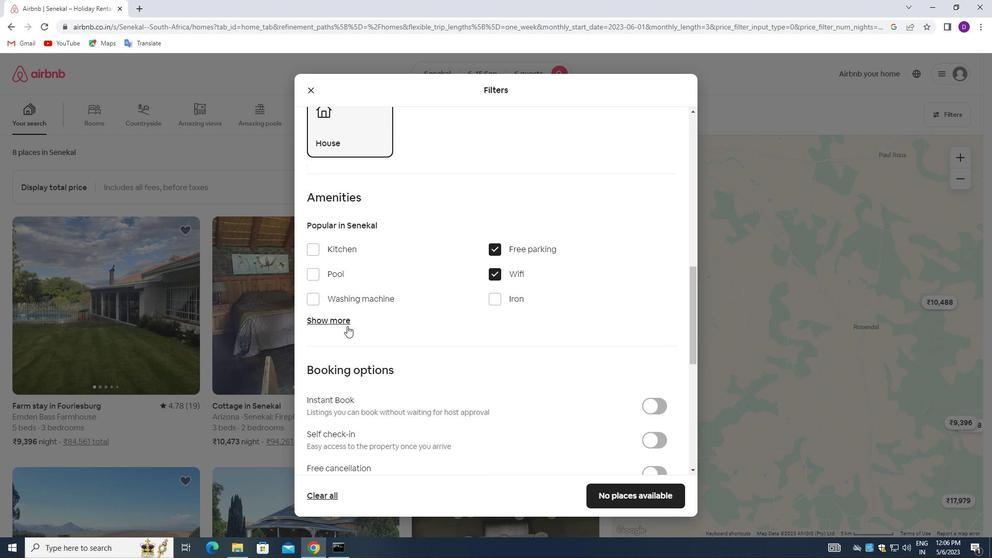 
Action: Mouse moved to (317, 404)
Screenshot: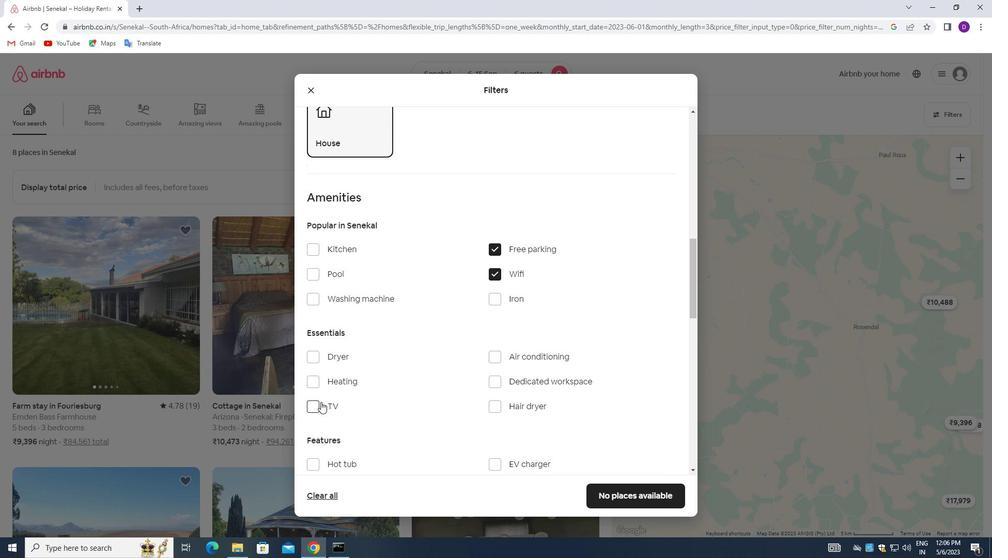 
Action: Mouse pressed left at (317, 404)
Screenshot: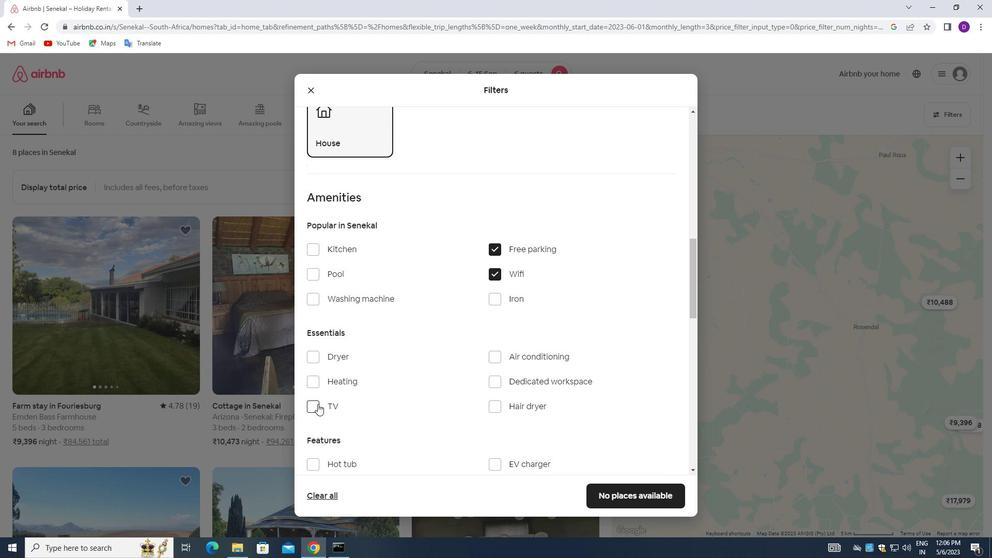 
Action: Mouse moved to (406, 363)
Screenshot: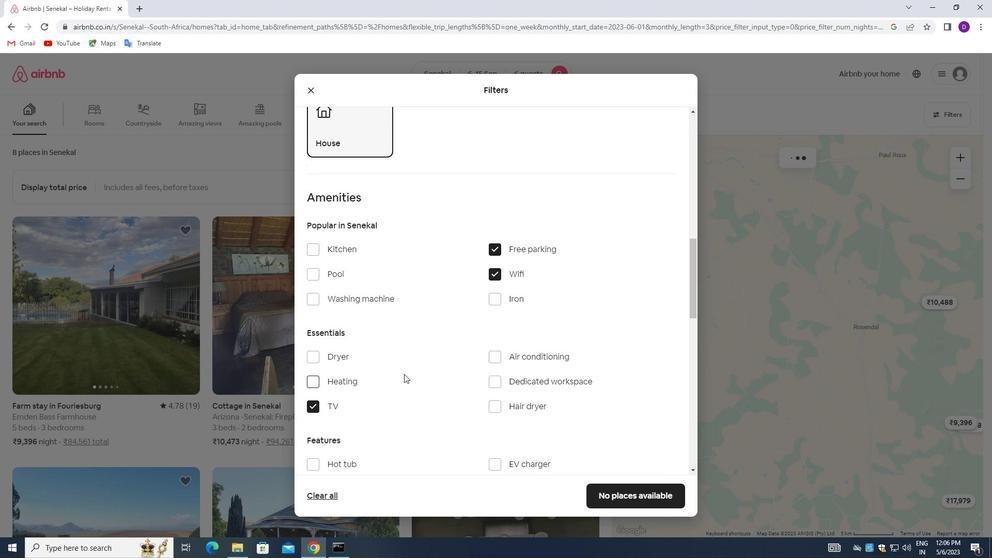 
Action: Mouse scrolled (406, 362) with delta (0, 0)
Screenshot: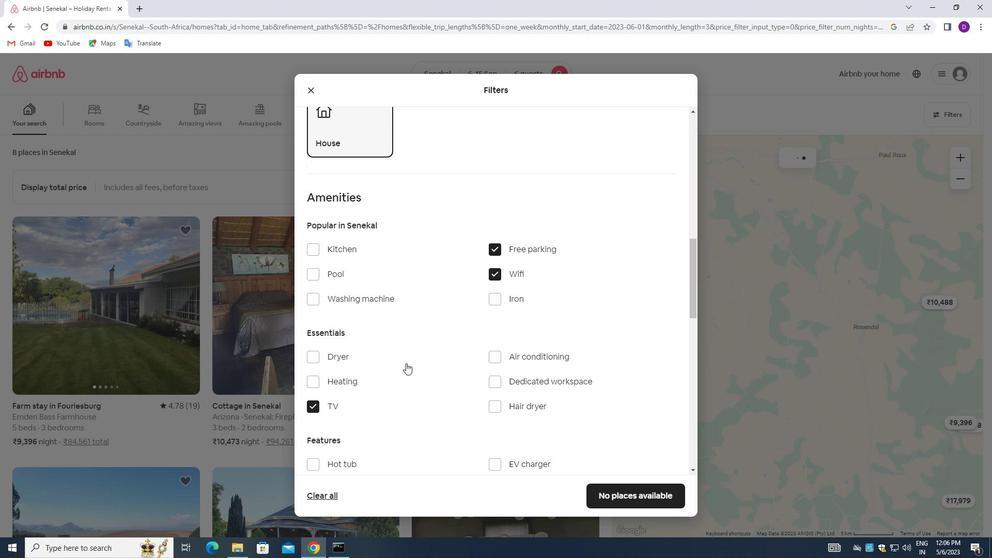 
Action: Mouse moved to (421, 351)
Screenshot: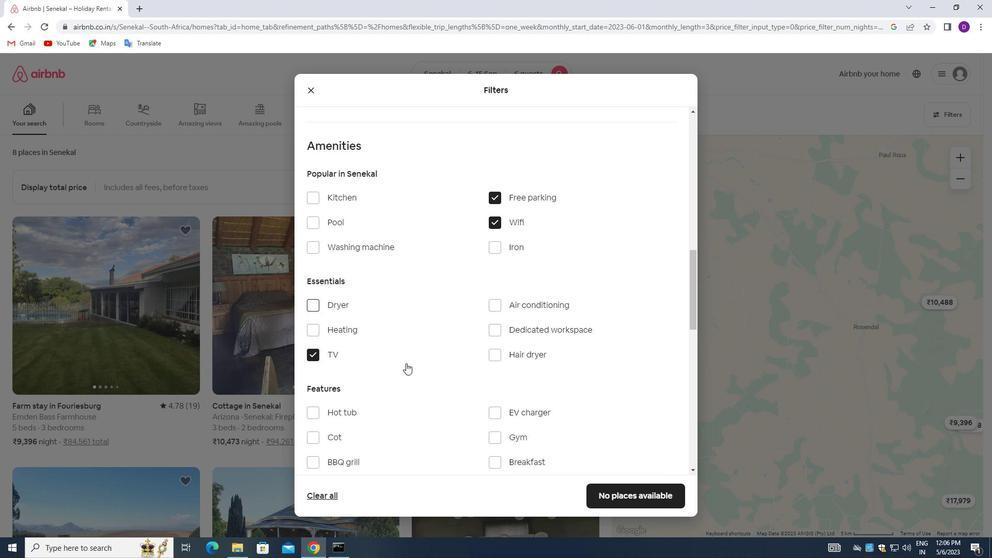 
Action: Mouse scrolled (421, 350) with delta (0, 0)
Screenshot: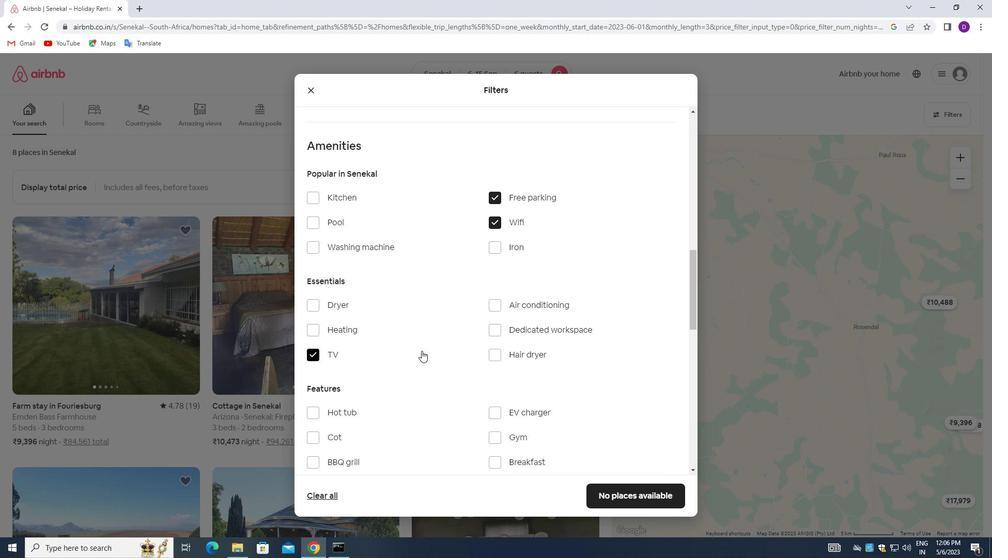 
Action: Mouse scrolled (421, 350) with delta (0, 0)
Screenshot: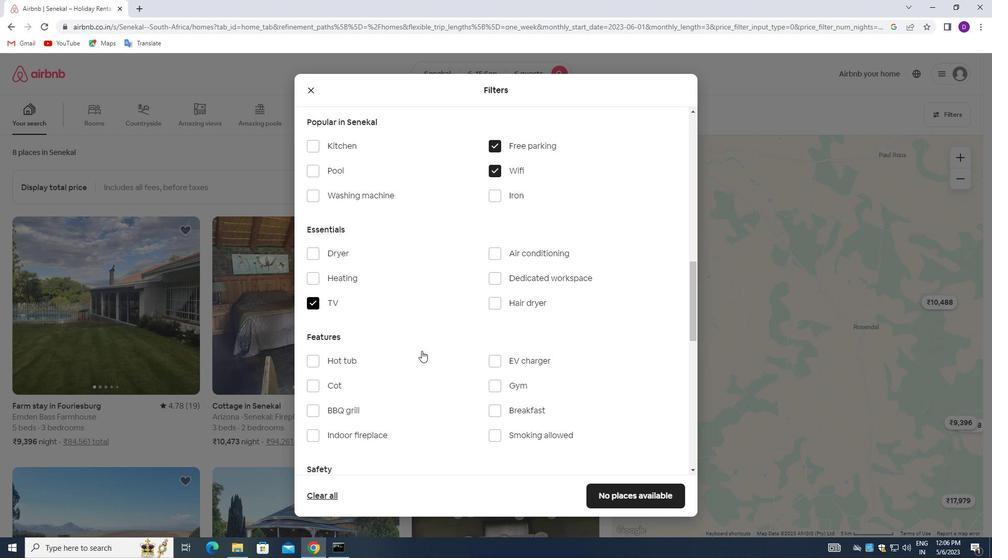 
Action: Mouse moved to (416, 343)
Screenshot: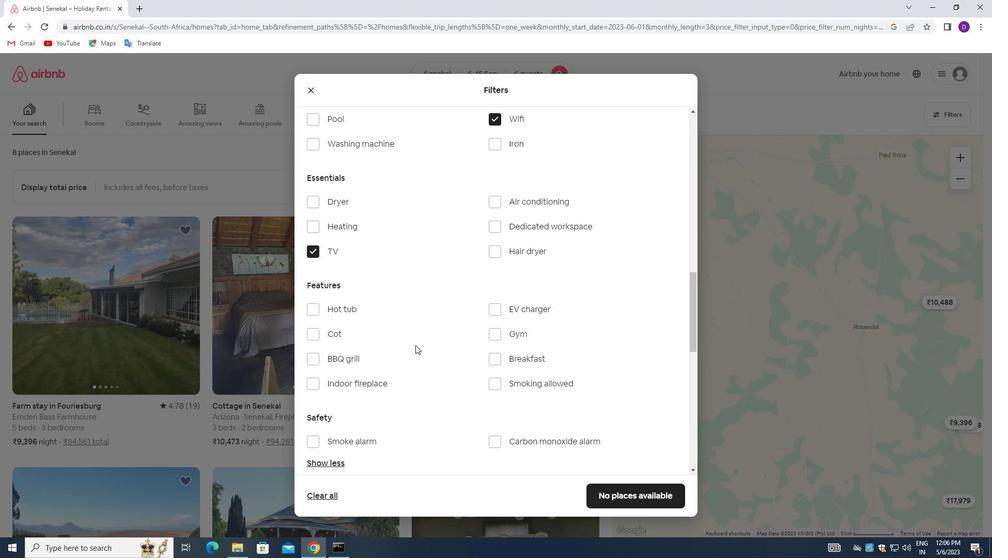 
Action: Mouse scrolled (416, 343) with delta (0, 0)
Screenshot: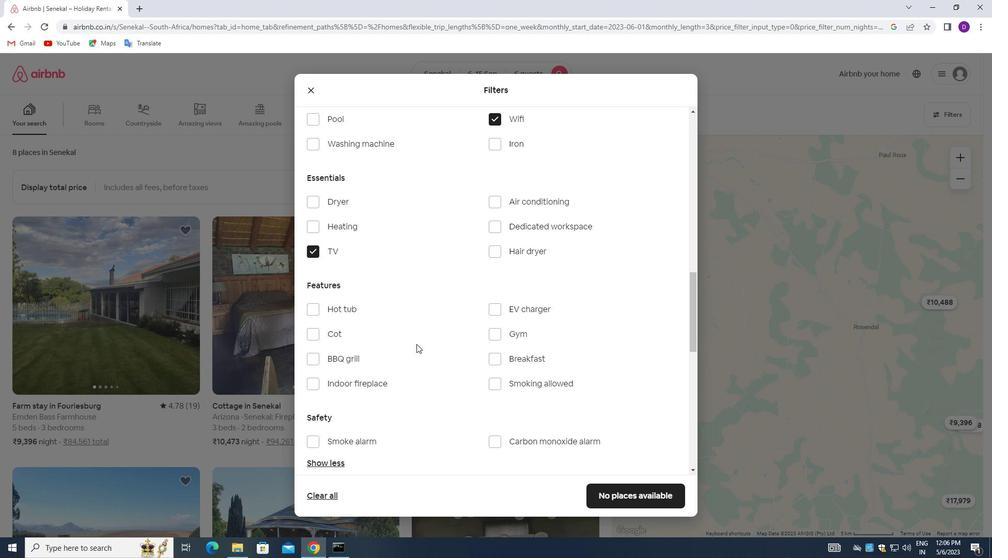 
Action: Mouse moved to (497, 280)
Screenshot: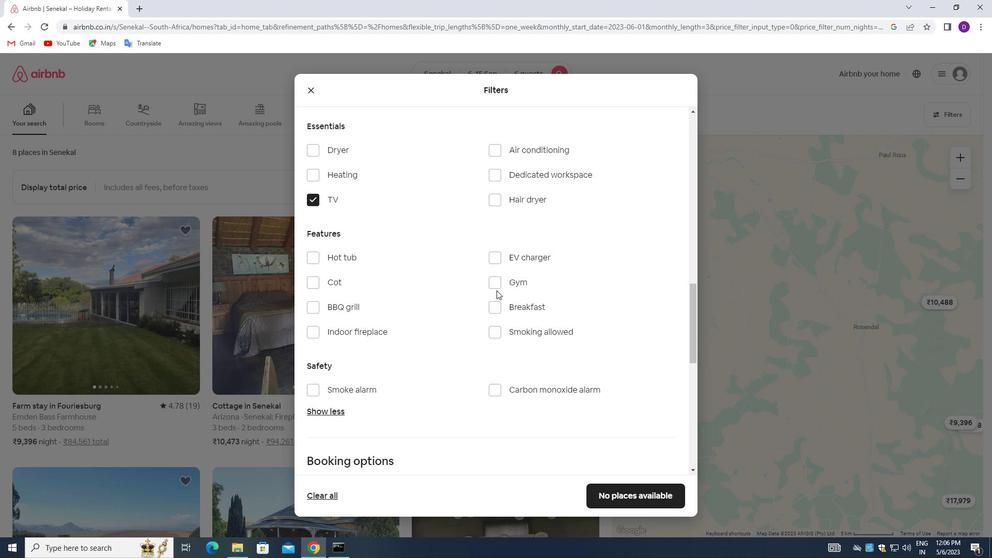 
Action: Mouse pressed left at (497, 280)
Screenshot: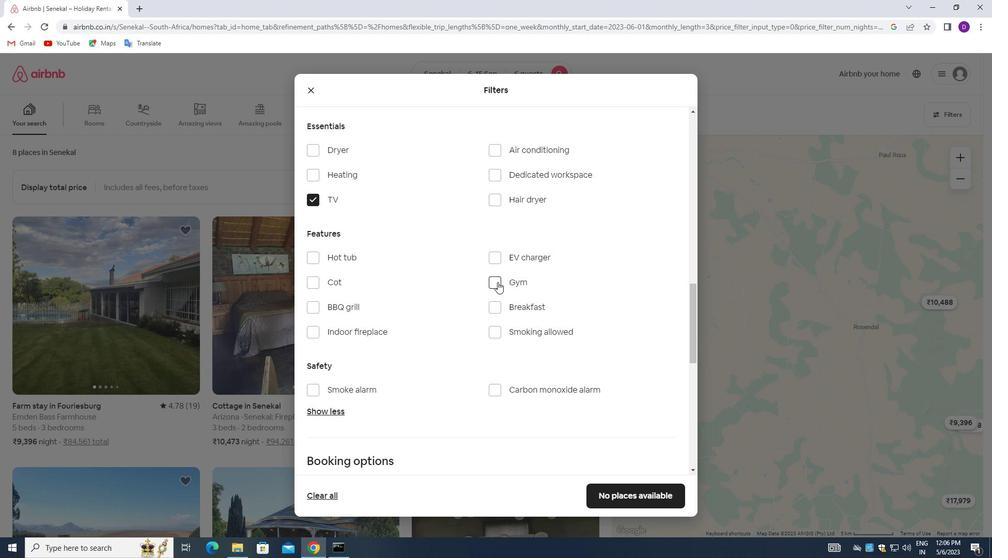 
Action: Mouse moved to (496, 310)
Screenshot: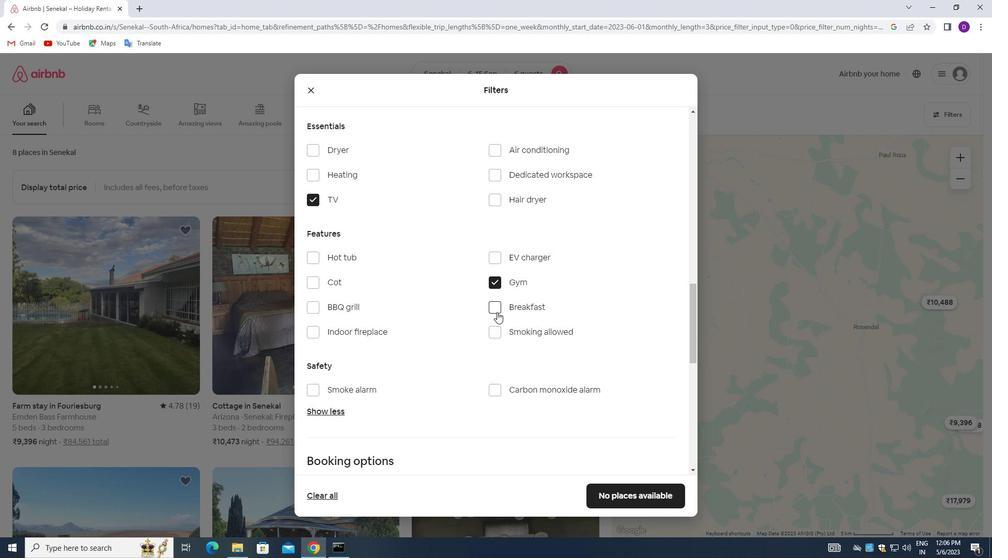
Action: Mouse pressed left at (496, 310)
Screenshot: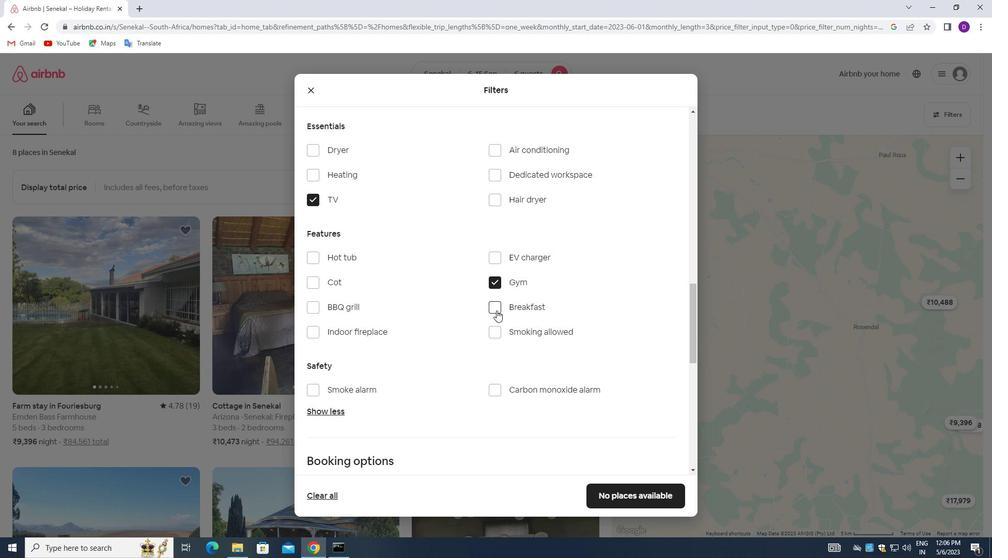 
Action: Mouse moved to (431, 325)
Screenshot: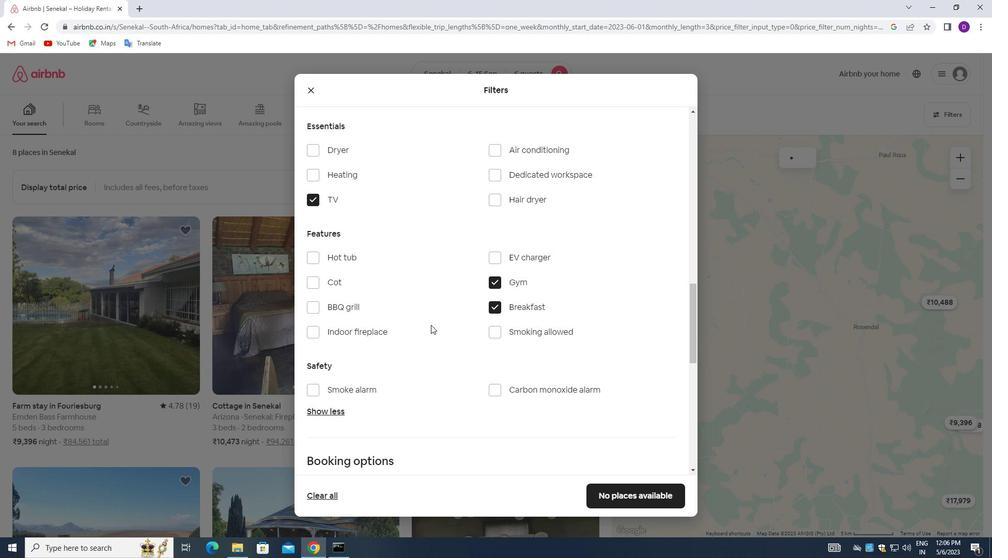 
Action: Mouse scrolled (431, 325) with delta (0, 0)
Screenshot: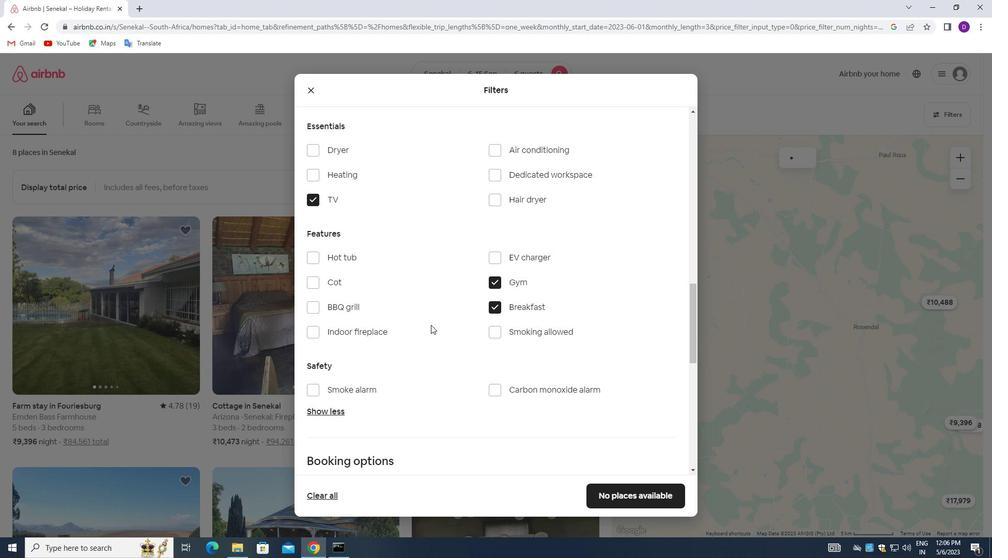 
Action: Mouse scrolled (431, 325) with delta (0, 0)
Screenshot: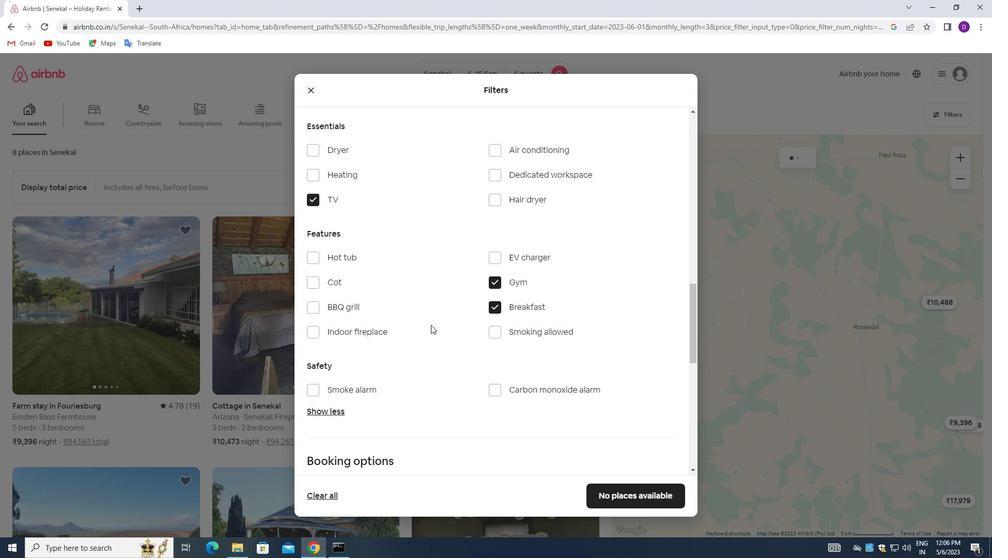 
Action: Mouse moved to (442, 336)
Screenshot: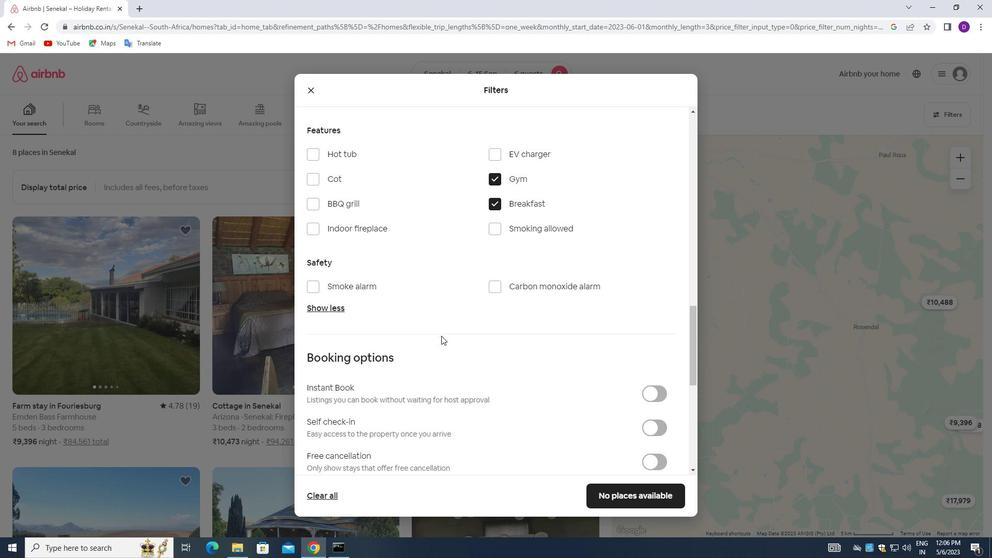 
Action: Mouse scrolled (442, 336) with delta (0, 0)
Screenshot: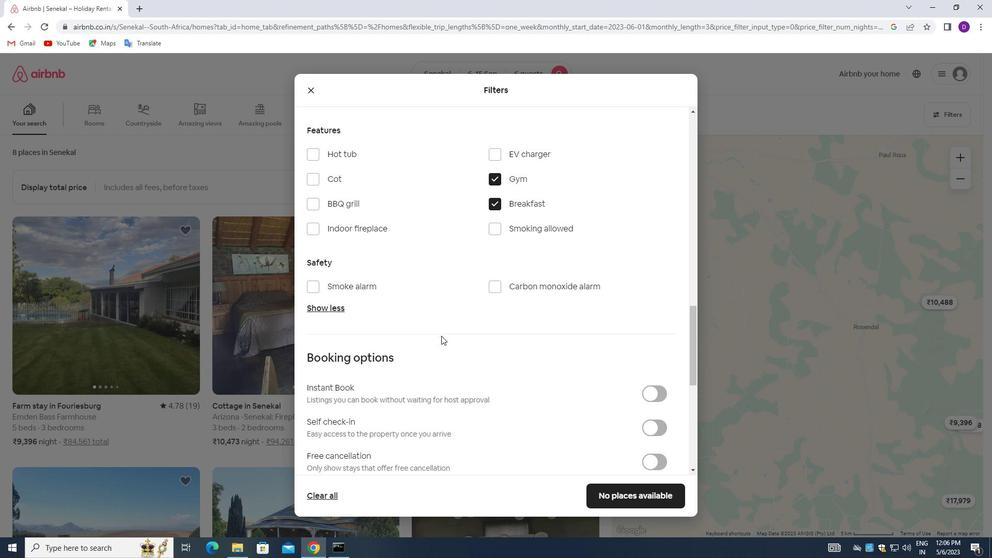
Action: Mouse scrolled (442, 336) with delta (0, 0)
Screenshot: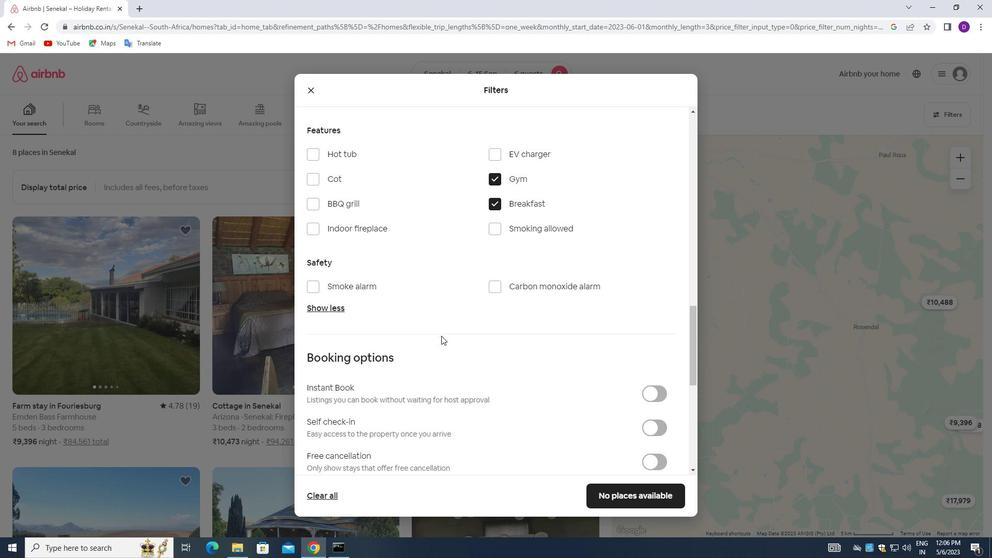 
Action: Mouse moved to (442, 336)
Screenshot: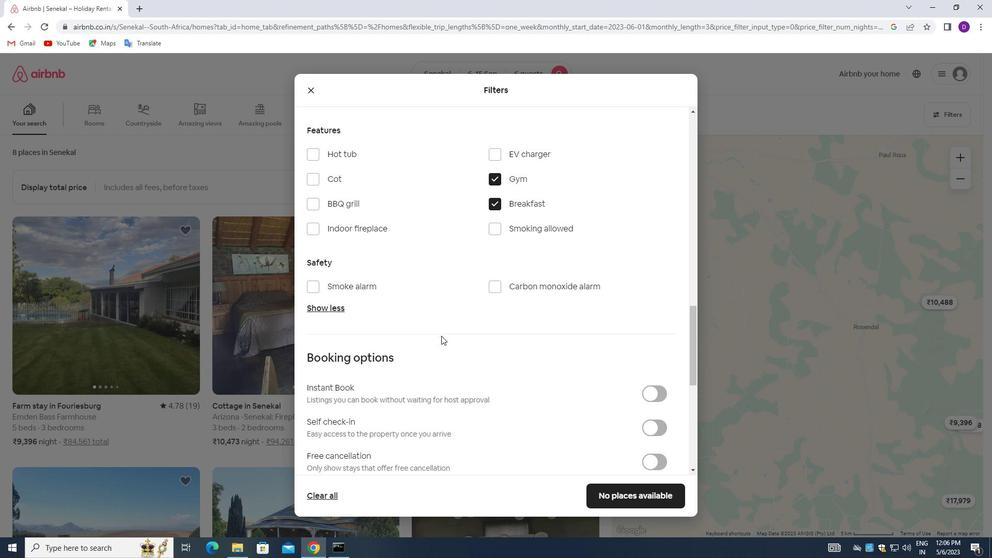 
Action: Mouse scrolled (442, 336) with delta (0, 0)
Screenshot: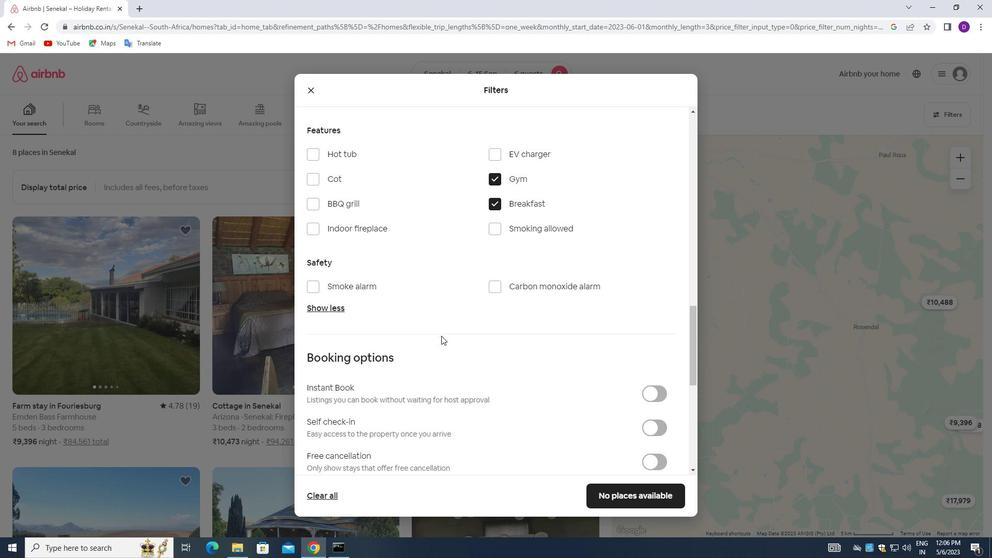 
Action: Mouse moved to (443, 336)
Screenshot: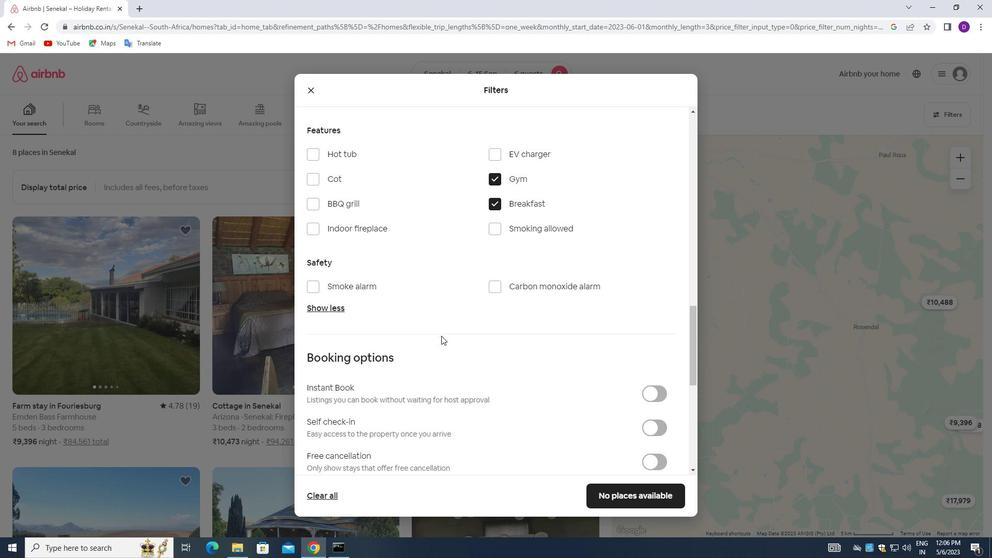 
Action: Mouse scrolled (443, 336) with delta (0, 0)
Screenshot: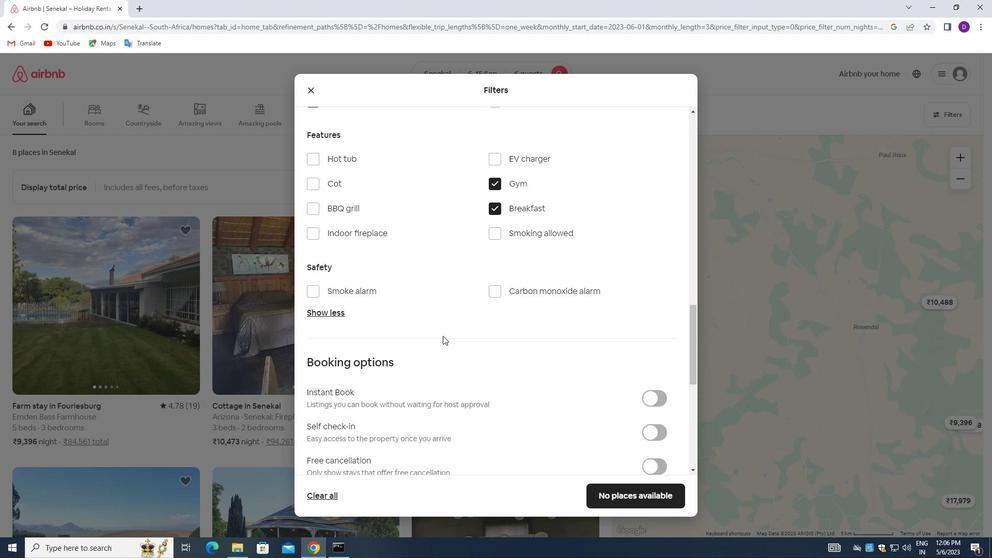 
Action: Mouse scrolled (443, 335) with delta (0, 0)
Screenshot: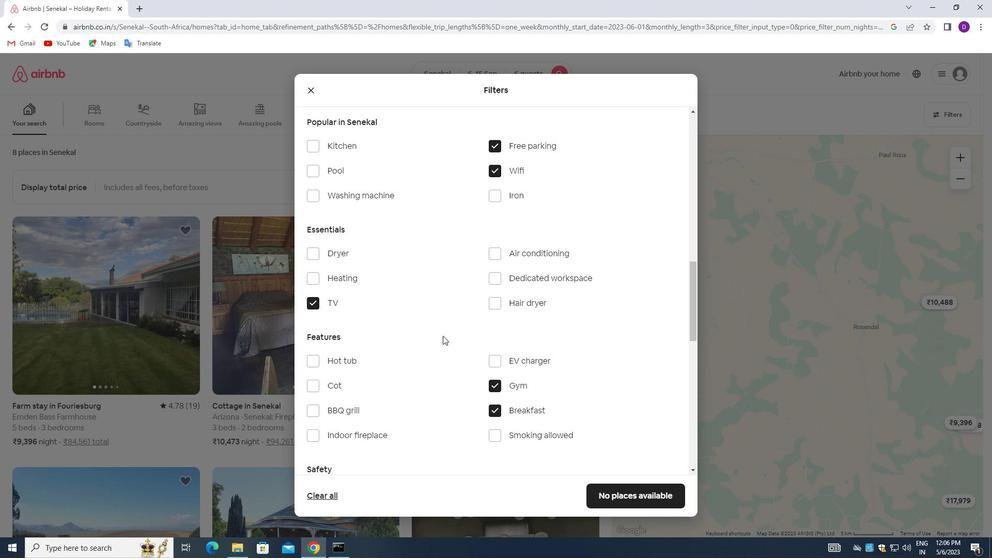 
Action: Mouse scrolled (443, 335) with delta (0, 0)
Screenshot: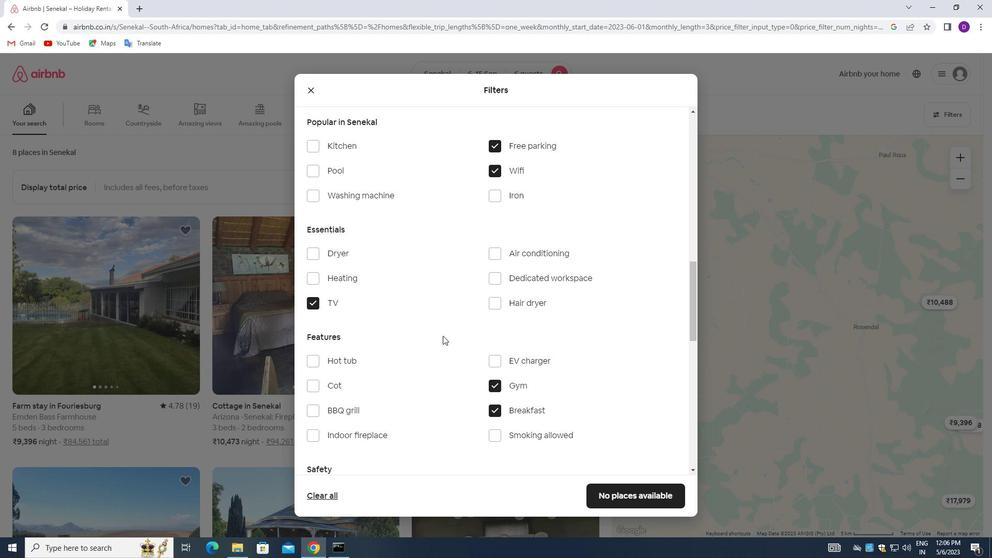 
Action: Mouse scrolled (443, 335) with delta (0, 0)
Screenshot: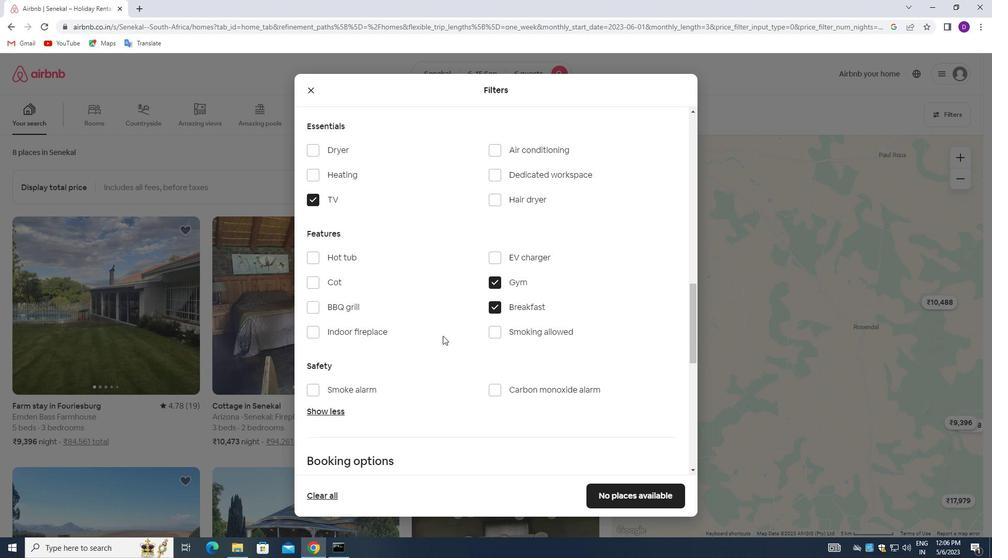 
Action: Mouse scrolled (443, 335) with delta (0, 0)
Screenshot: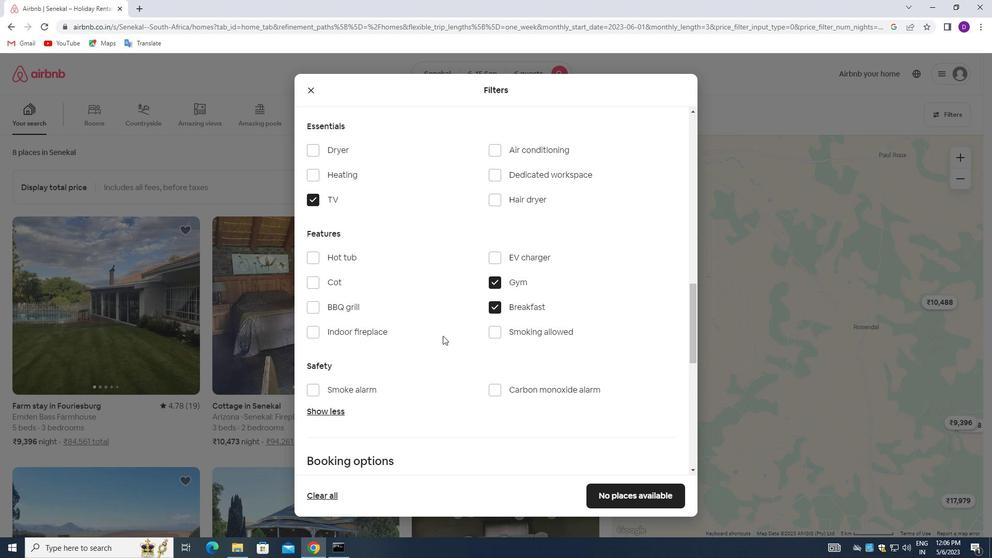 
Action: Mouse scrolled (443, 335) with delta (0, 0)
Screenshot: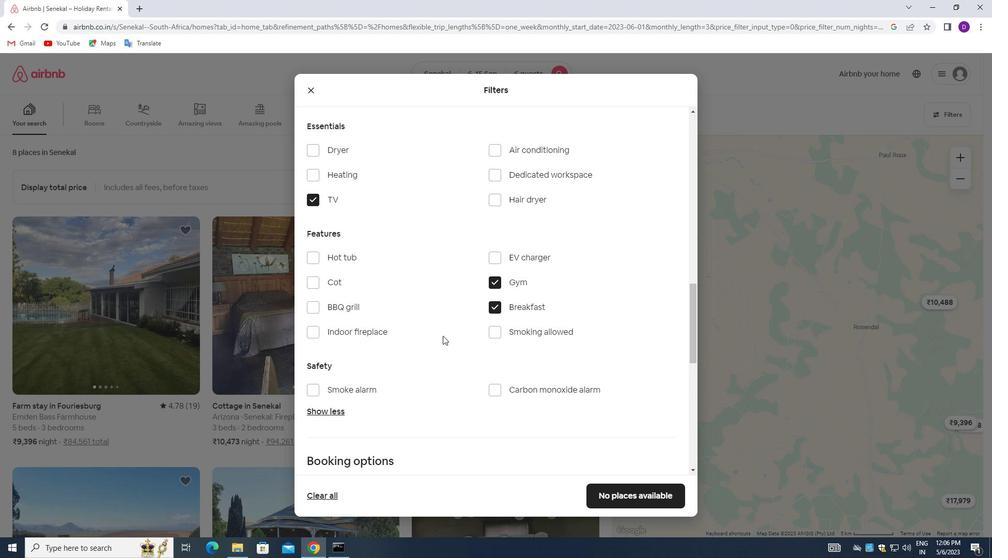 
Action: Mouse scrolled (443, 335) with delta (0, 0)
Screenshot: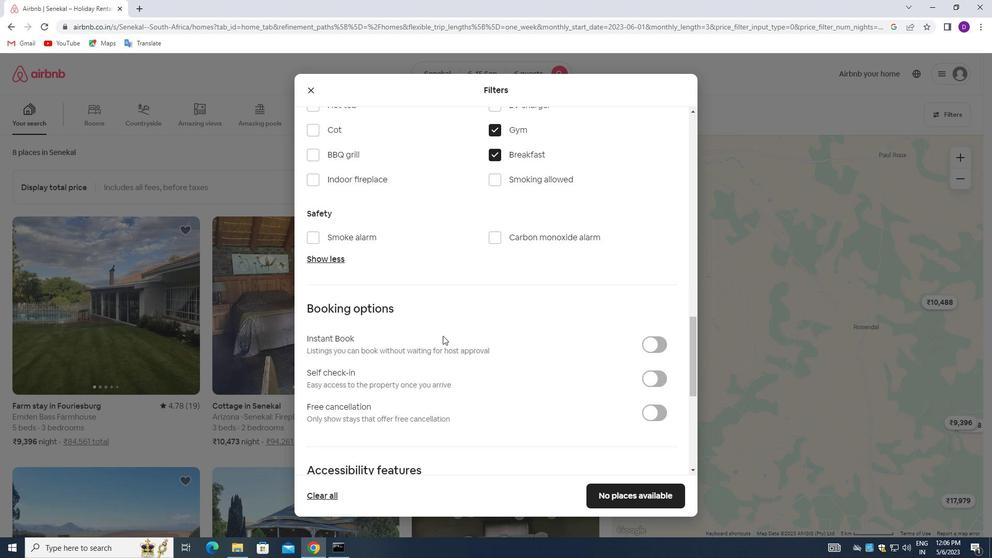 
Action: Mouse scrolled (443, 335) with delta (0, 0)
Screenshot: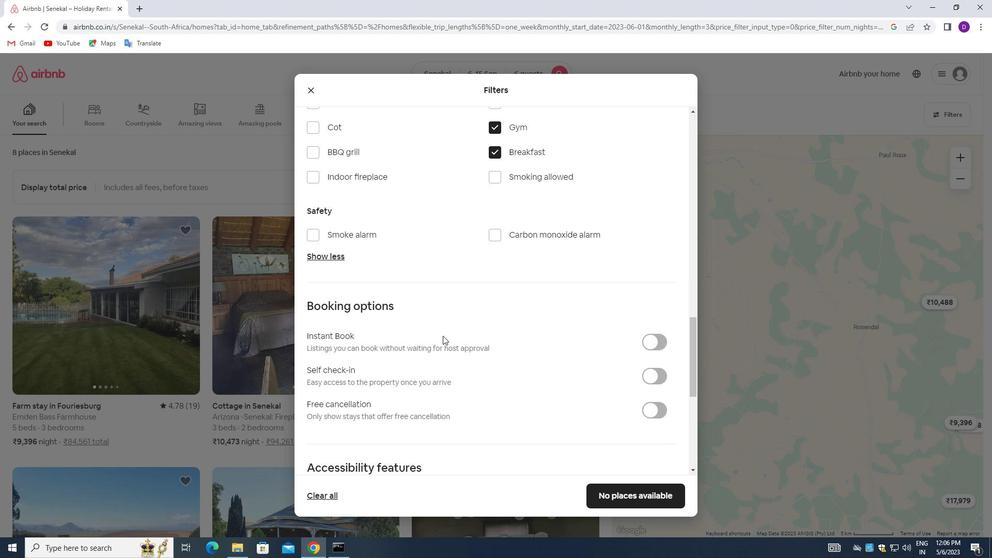 
Action: Mouse moved to (654, 278)
Screenshot: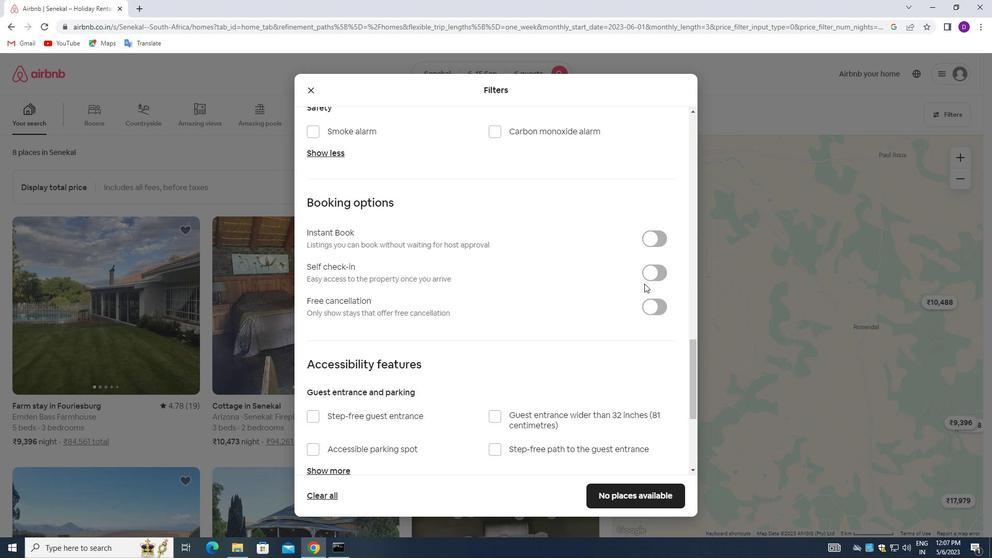 
Action: Mouse pressed left at (654, 278)
Screenshot: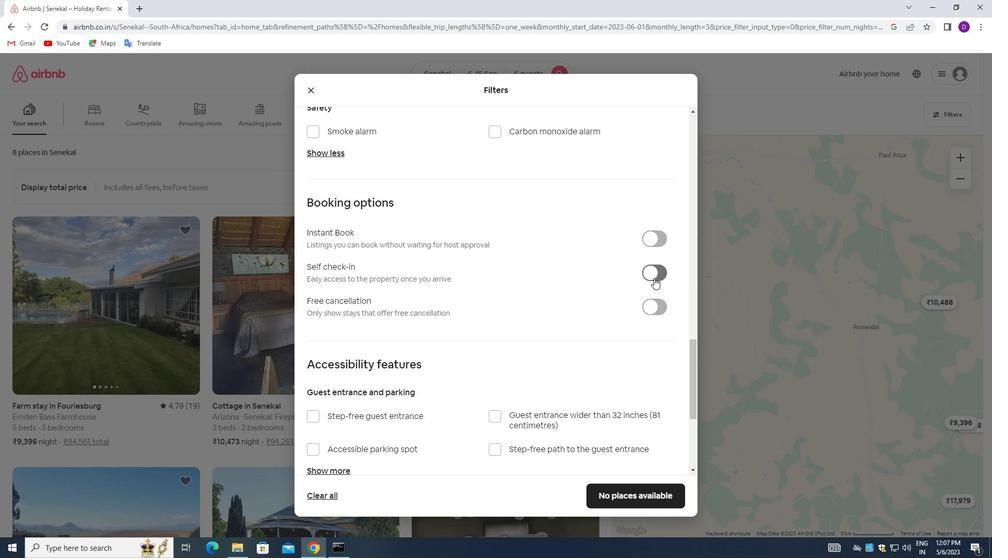 
Action: Mouse moved to (490, 368)
Screenshot: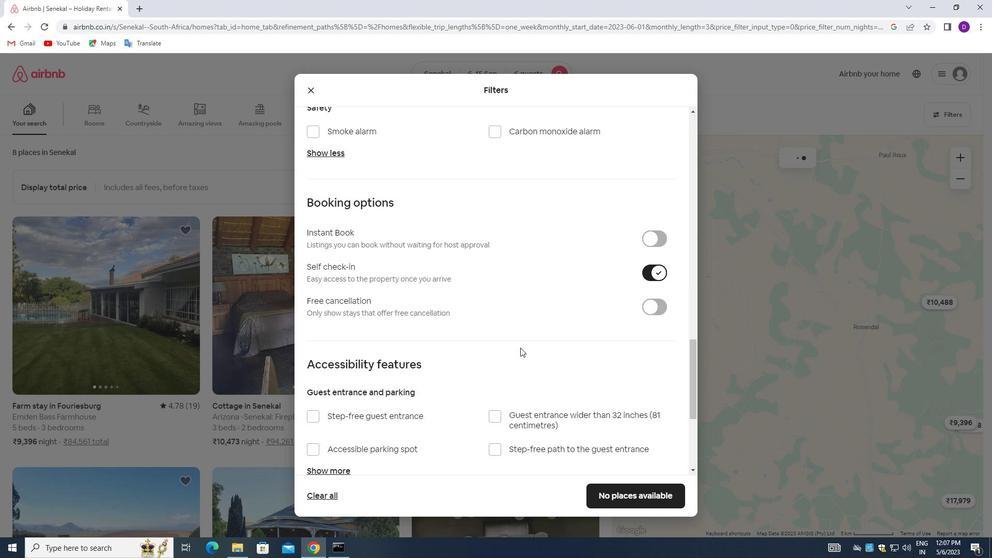 
Action: Mouse scrolled (490, 367) with delta (0, 0)
Screenshot: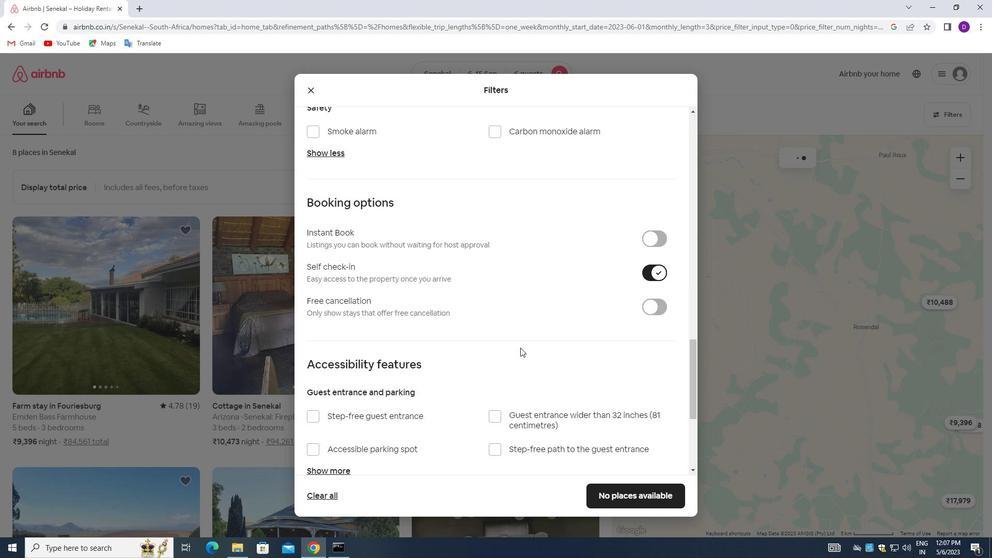 
Action: Mouse moved to (484, 370)
Screenshot: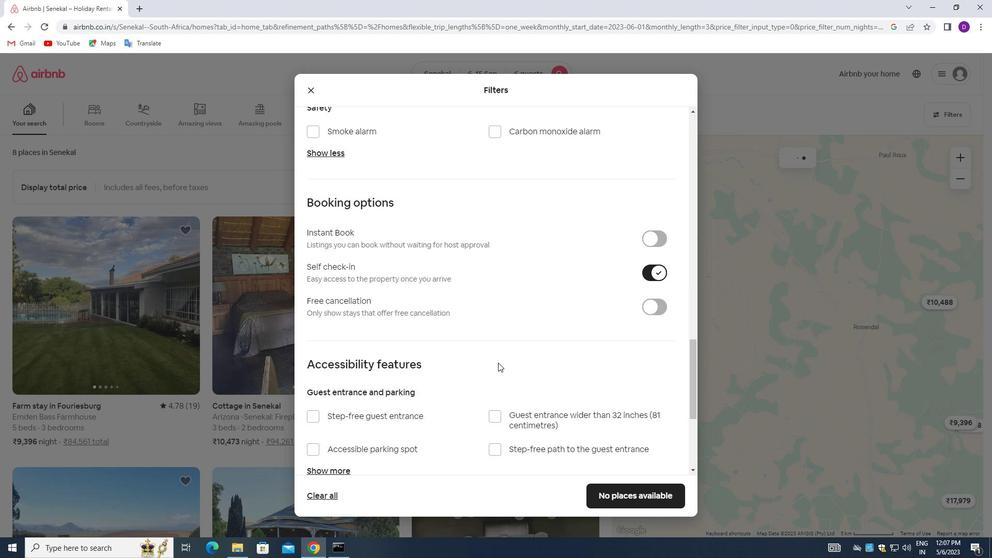 
Action: Mouse scrolled (484, 370) with delta (0, 0)
Screenshot: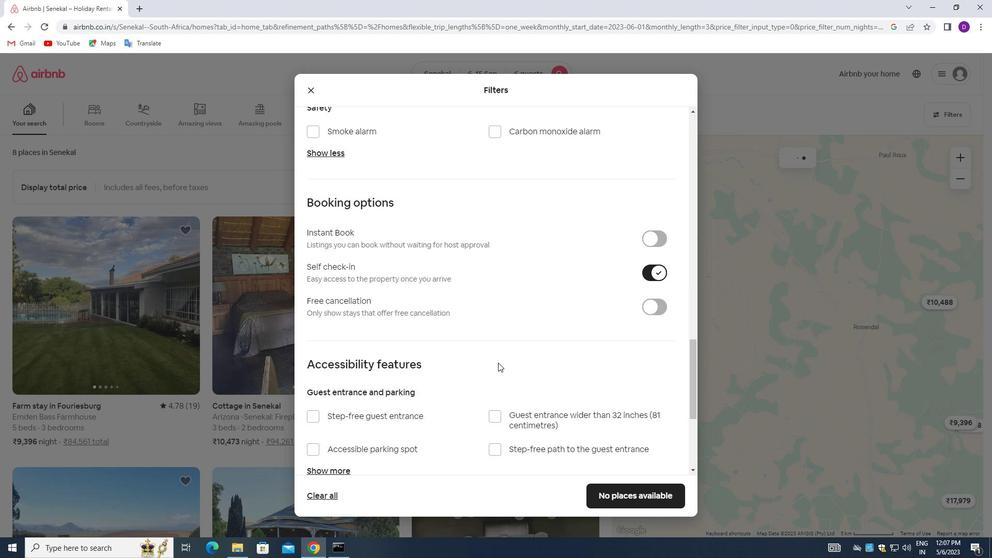 
Action: Mouse moved to (435, 388)
Screenshot: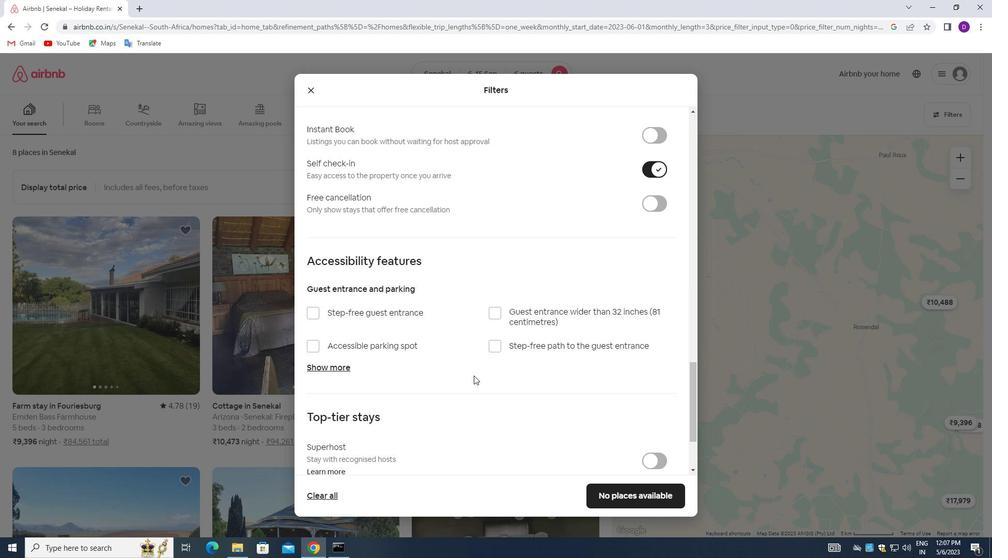 
Action: Mouse scrolled (435, 387) with delta (0, 0)
Screenshot: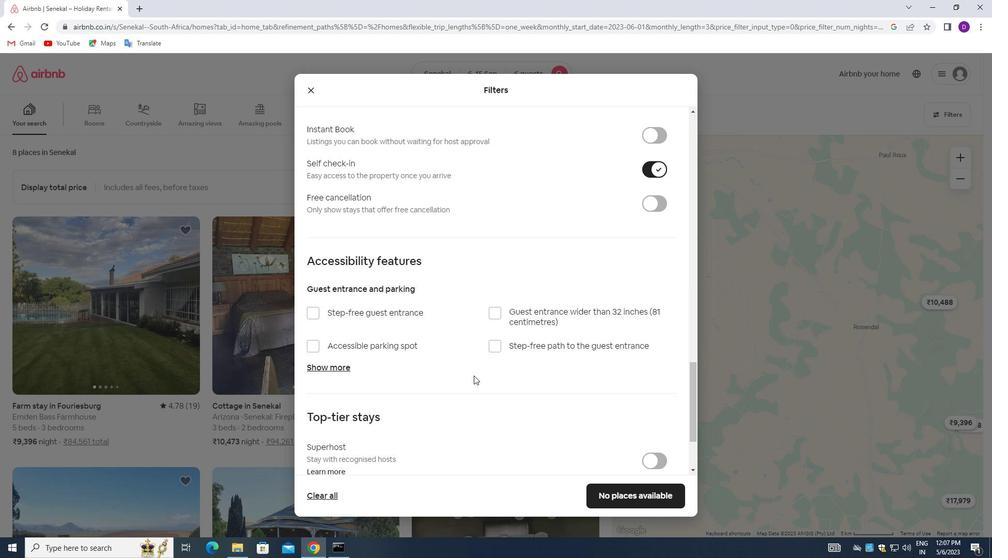 
Action: Mouse moved to (432, 392)
Screenshot: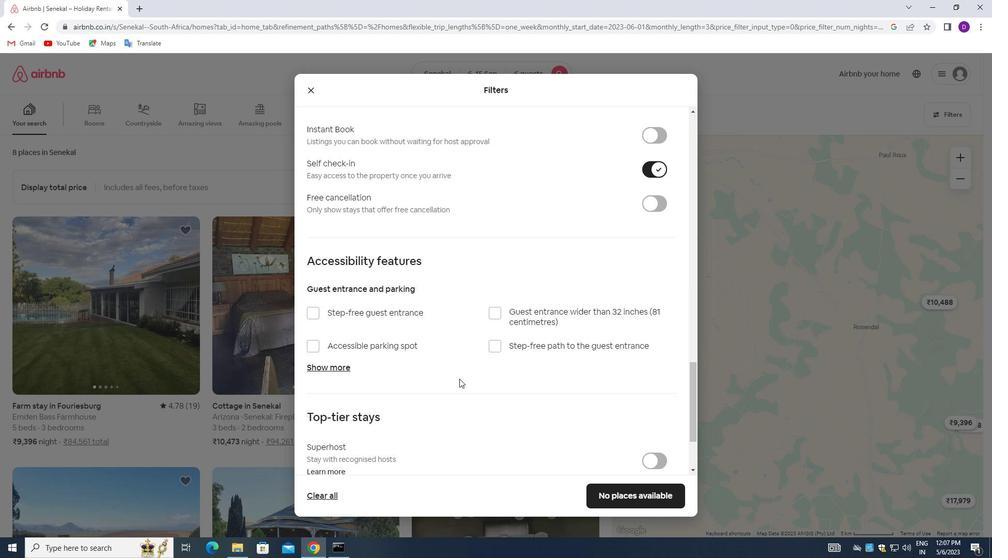 
Action: Mouse scrolled (432, 392) with delta (0, 0)
Screenshot: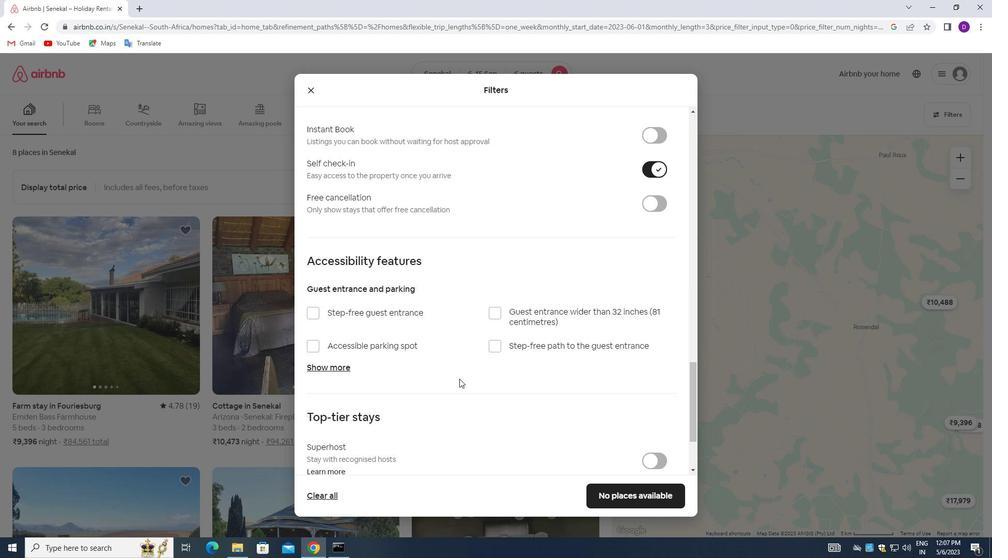 
Action: Mouse moved to (429, 402)
Screenshot: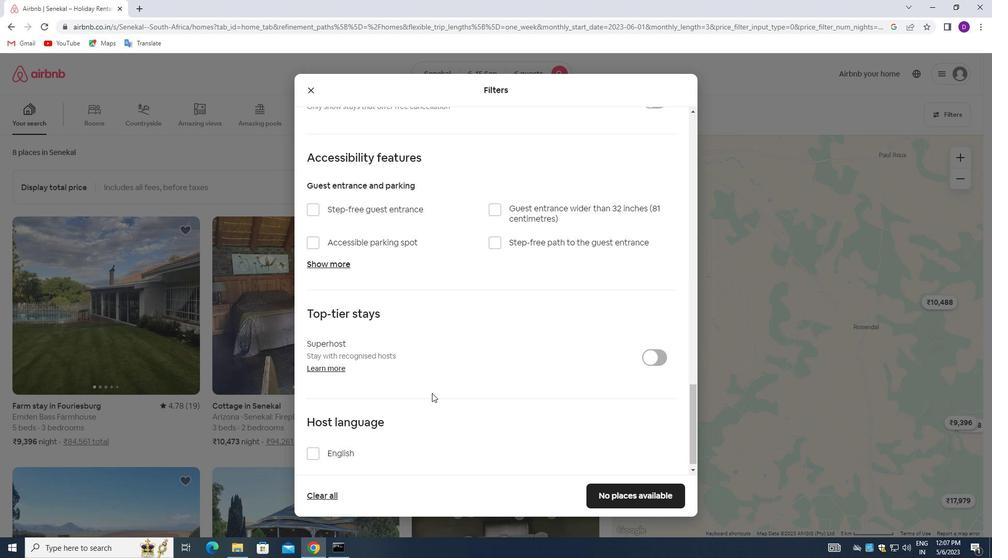 
Action: Mouse scrolled (429, 401) with delta (0, 0)
Screenshot: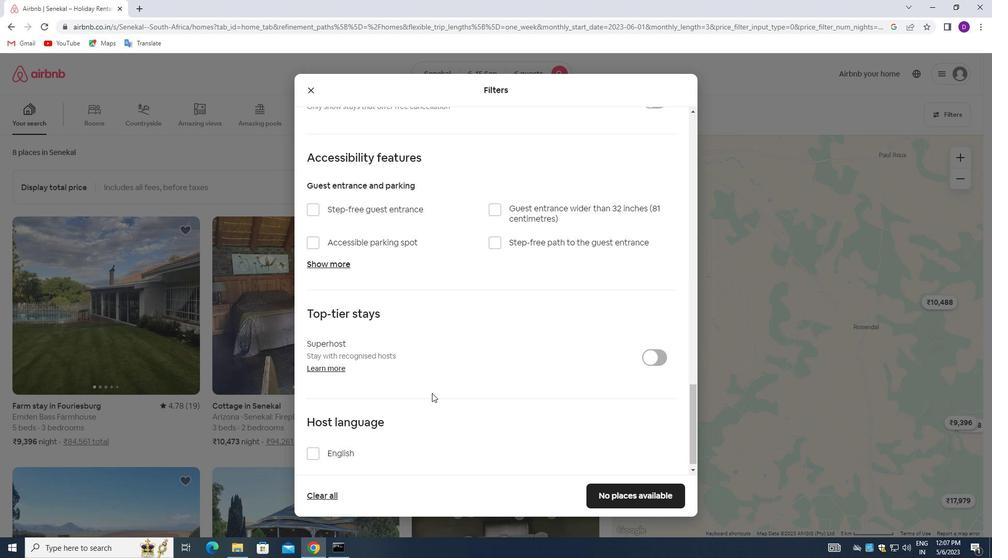 
Action: Mouse moved to (423, 406)
Screenshot: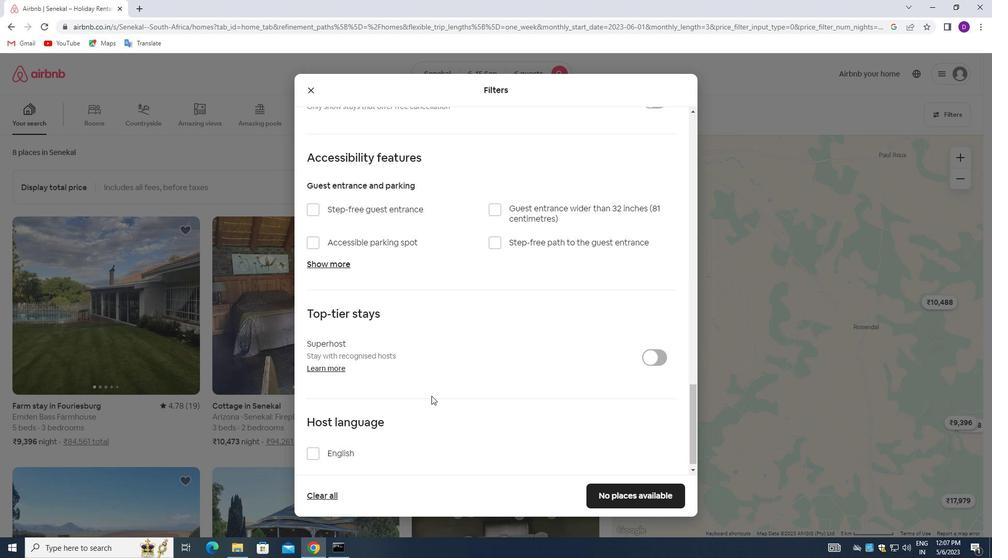 
Action: Mouse scrolled (423, 405) with delta (0, 0)
Screenshot: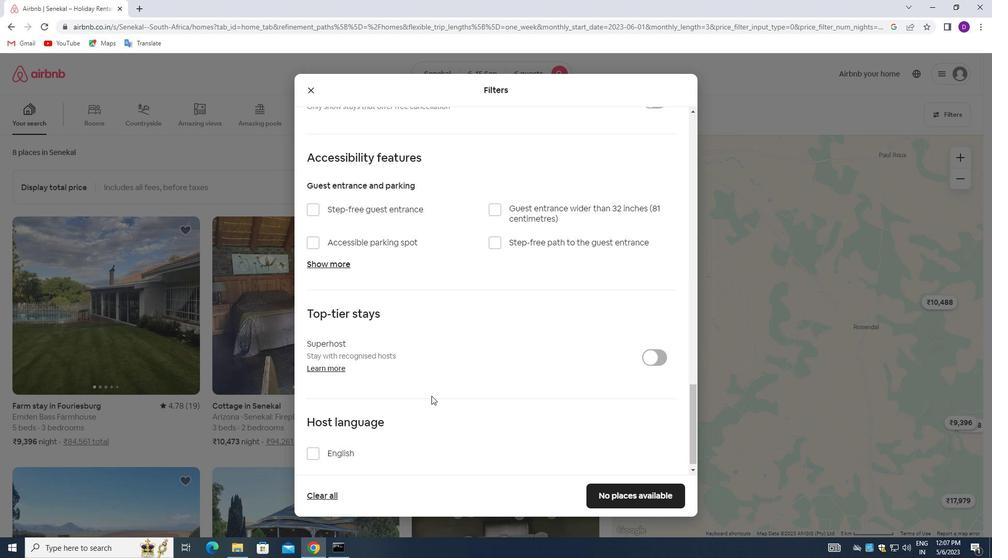 
Action: Mouse moved to (318, 447)
Screenshot: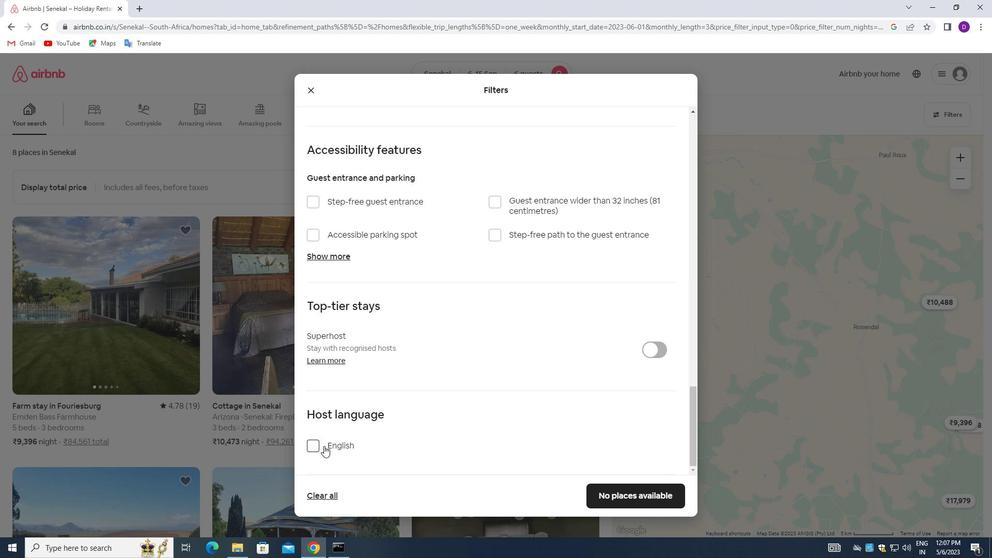 
Action: Mouse pressed left at (318, 447)
Screenshot: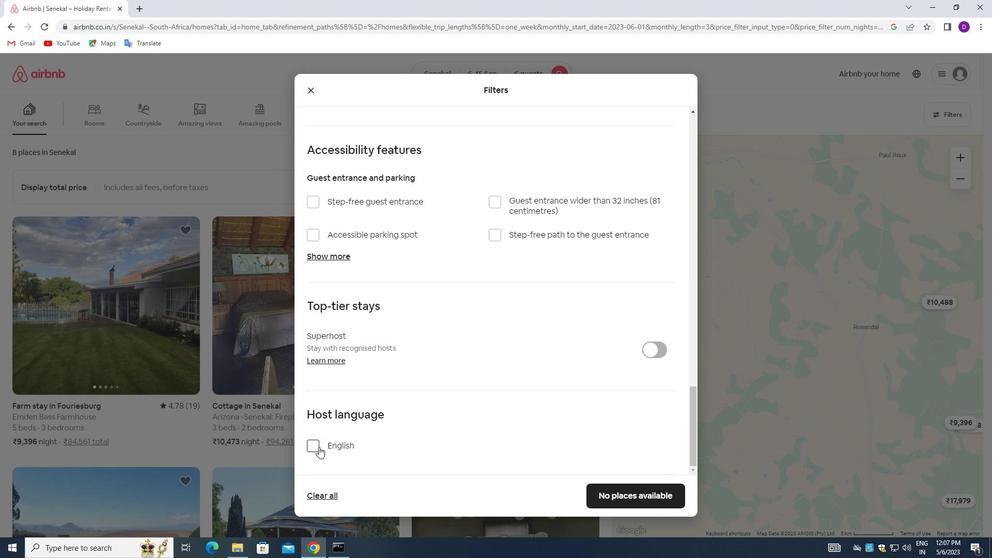 
Action: Mouse moved to (609, 493)
Screenshot: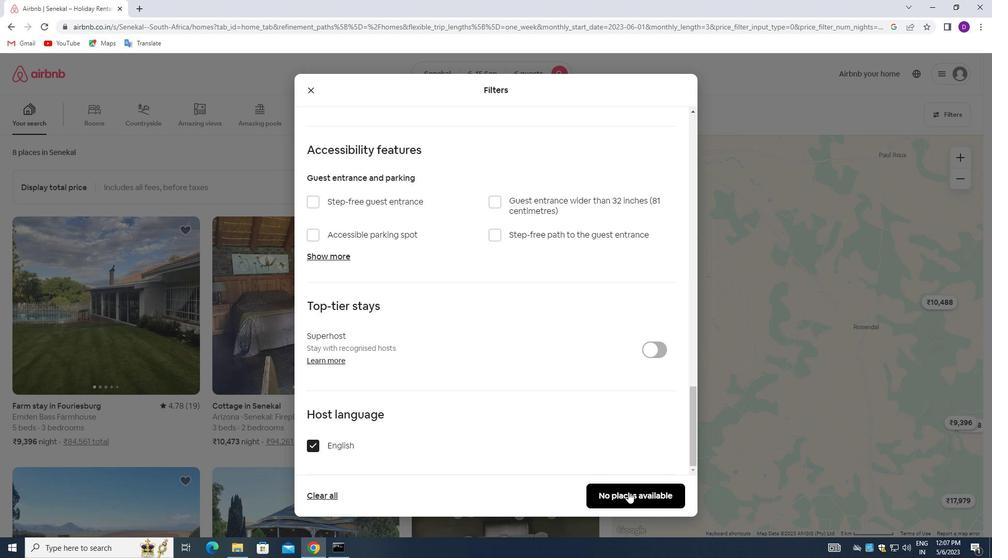 
Action: Mouse pressed left at (609, 493)
Screenshot: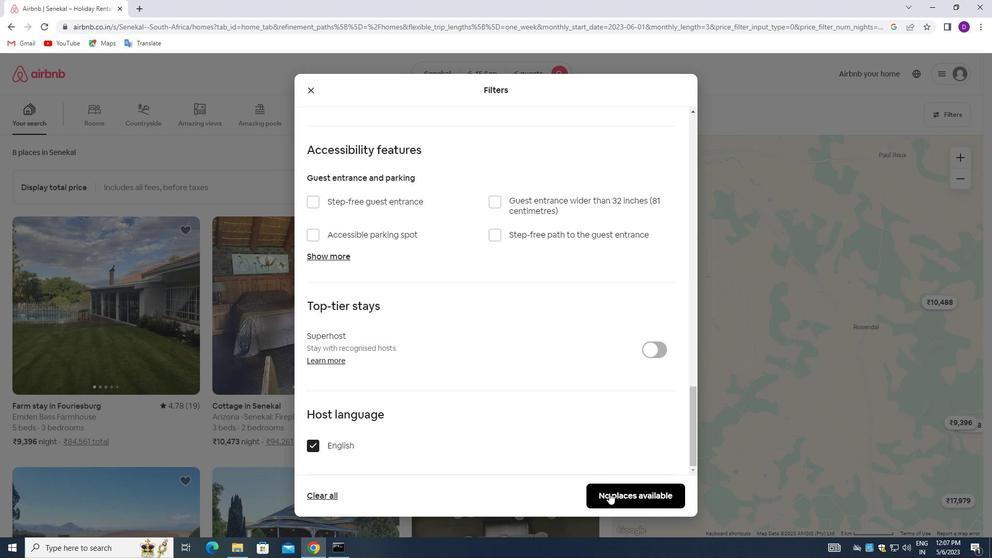 
Action: Mouse moved to (551, 344)
Screenshot: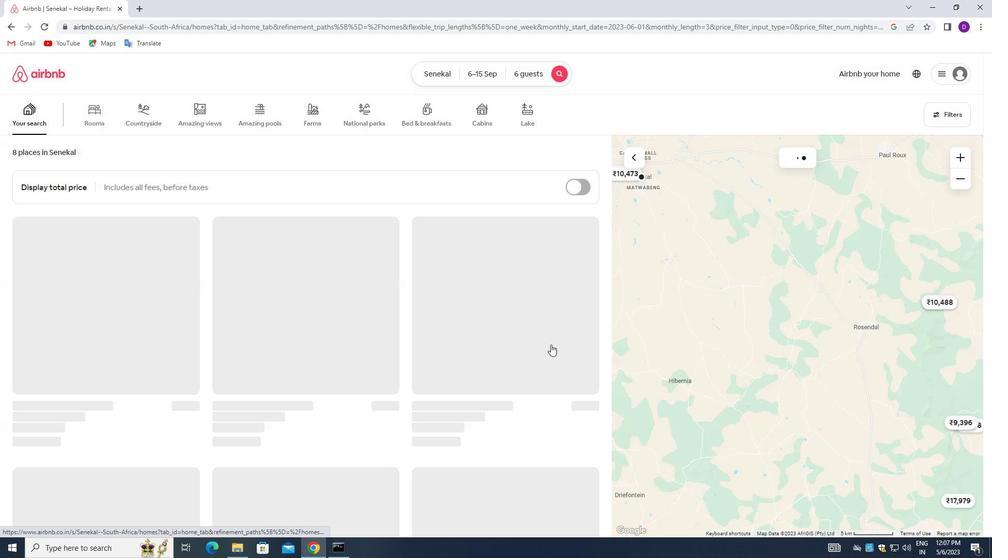 
